 Task: Create a due date automation trigger when advanced on, on the tuesday before a card is due add fields without custom field "Resume" checked at 11:00 AM.
Action: Mouse moved to (1009, 320)
Screenshot: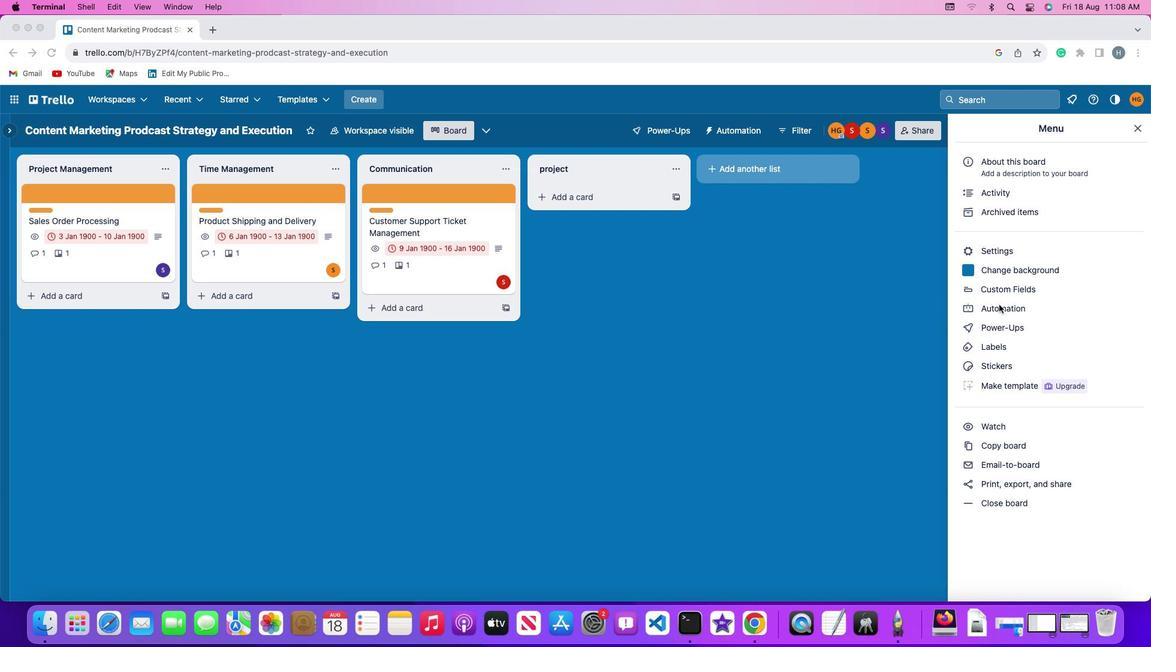 
Action: Mouse pressed left at (1009, 320)
Screenshot: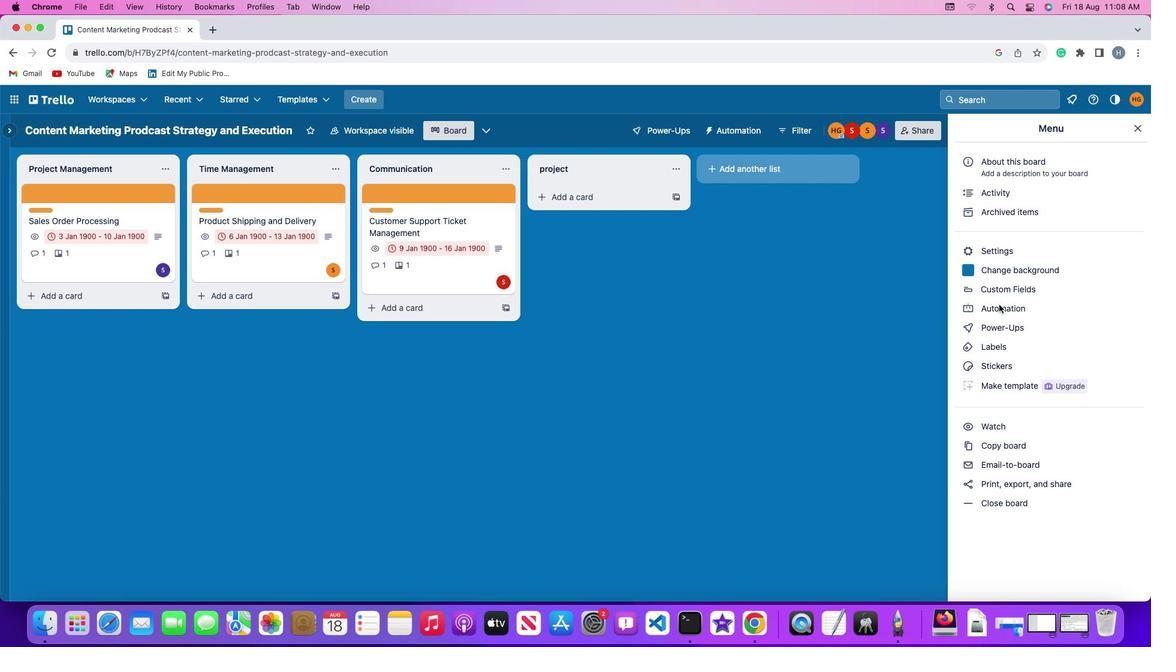 
Action: Mouse pressed left at (1009, 320)
Screenshot: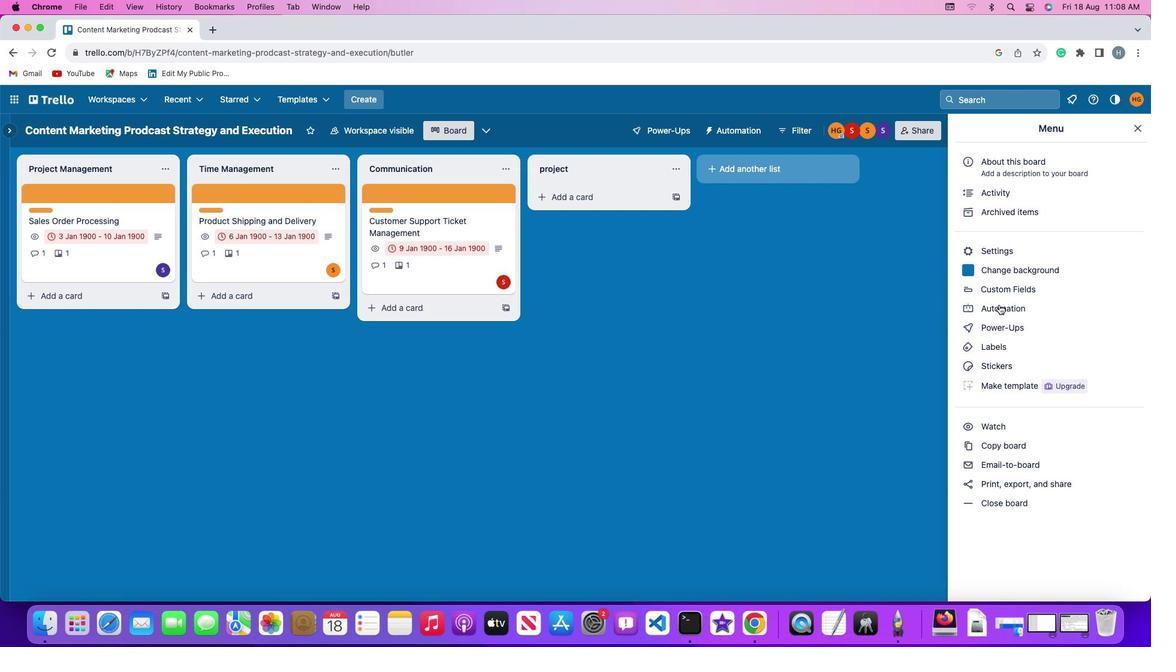 
Action: Mouse moved to (54, 302)
Screenshot: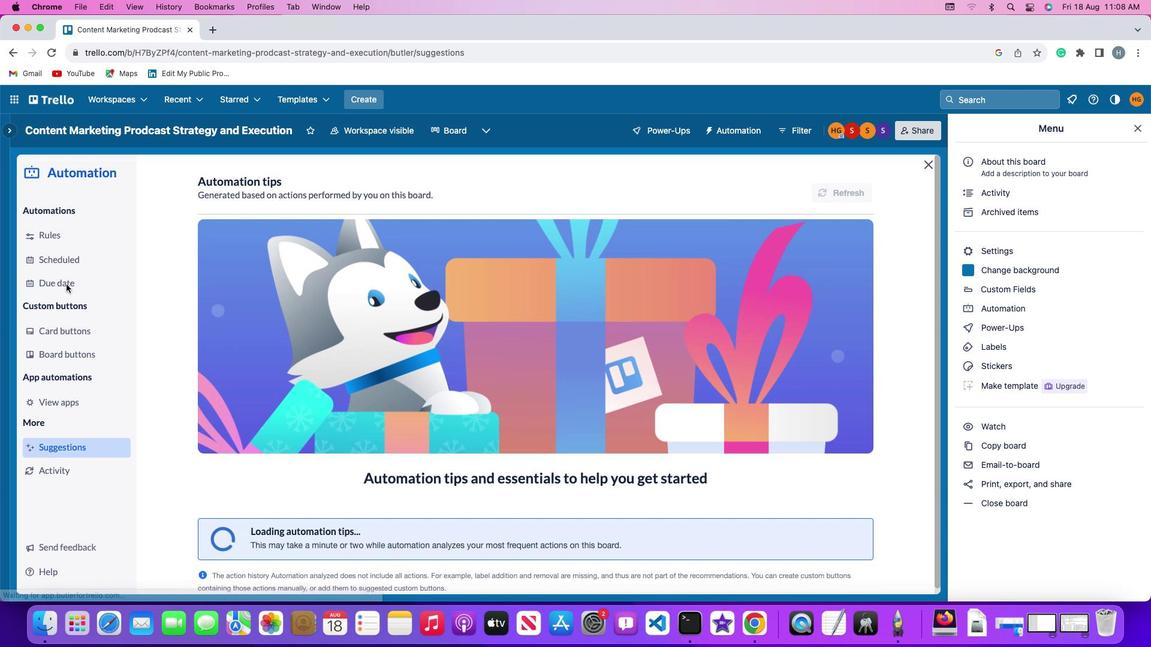 
Action: Mouse pressed left at (54, 302)
Screenshot: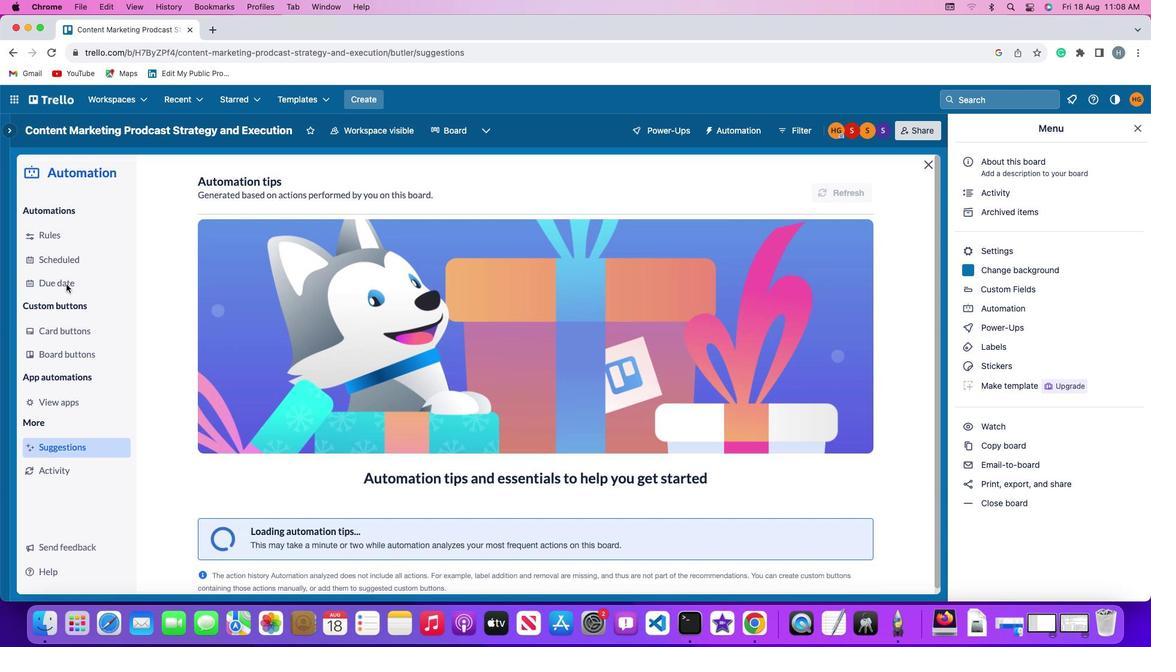 
Action: Mouse moved to (793, 215)
Screenshot: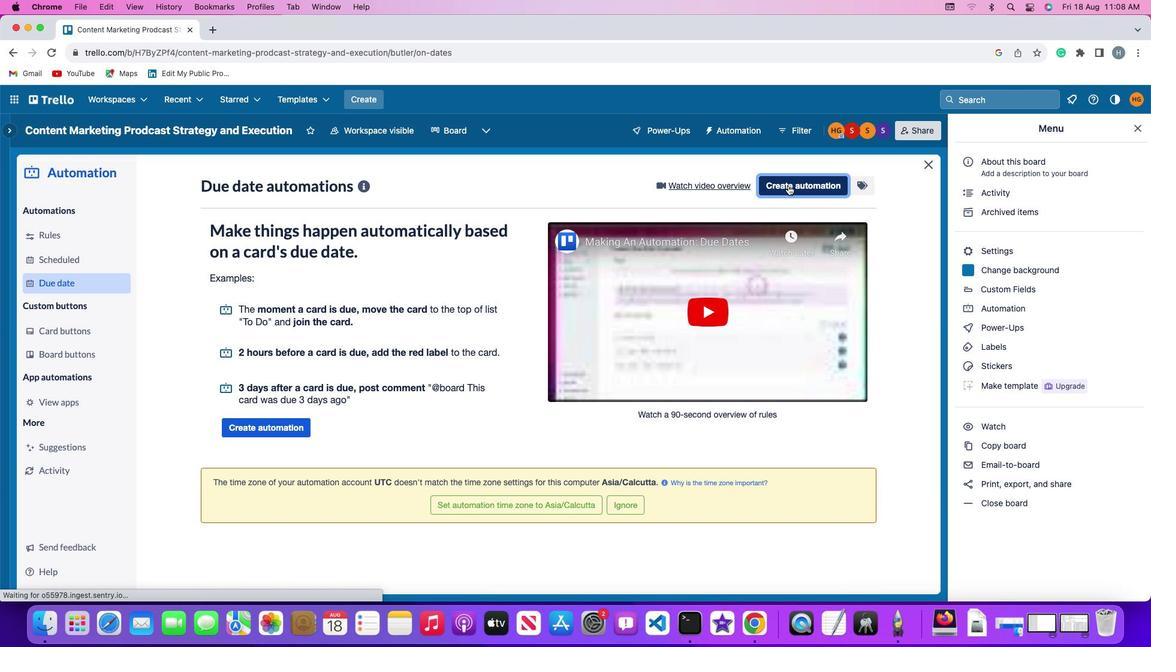 
Action: Mouse pressed left at (793, 215)
Screenshot: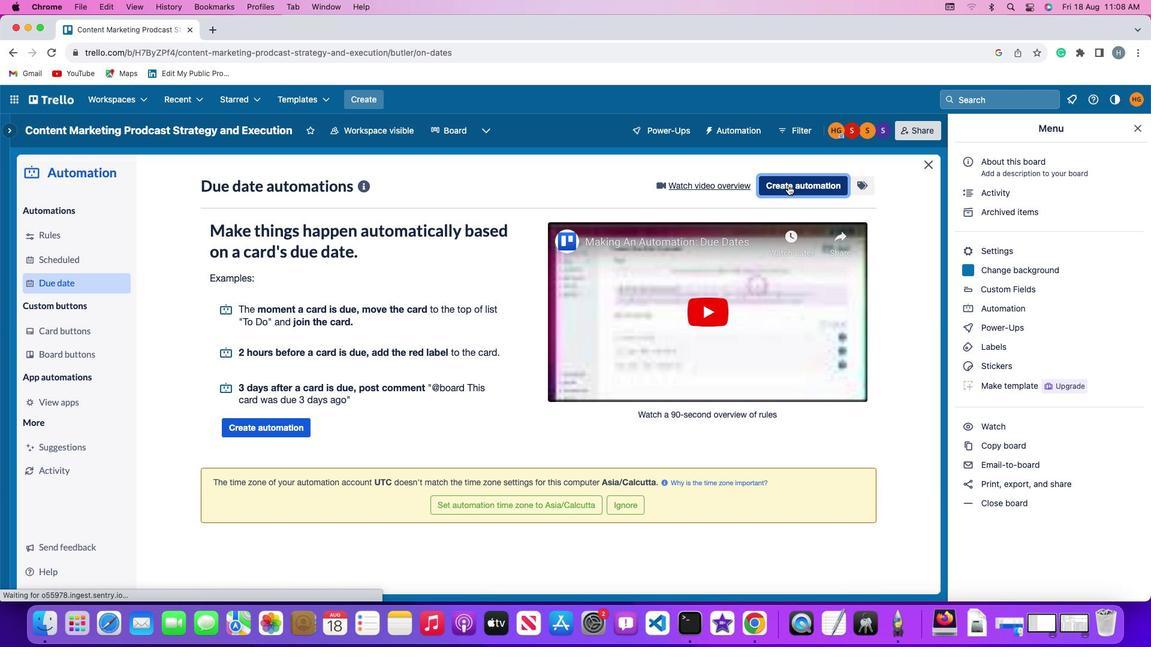 
Action: Mouse moved to (215, 314)
Screenshot: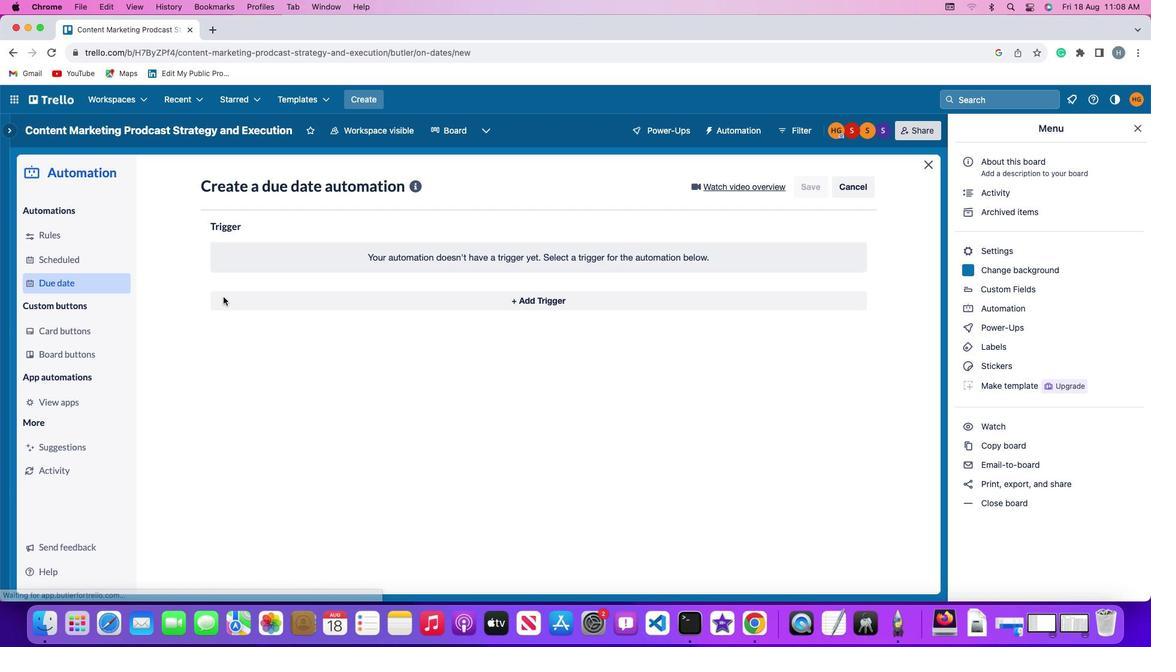 
Action: Mouse pressed left at (215, 314)
Screenshot: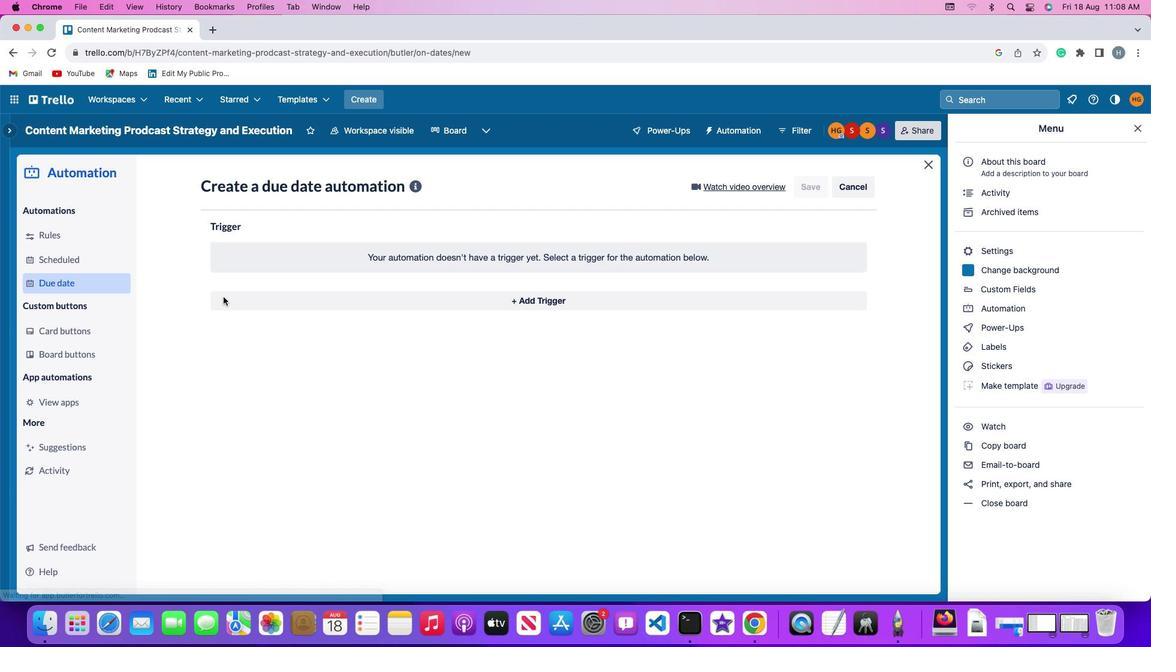 
Action: Mouse moved to (256, 515)
Screenshot: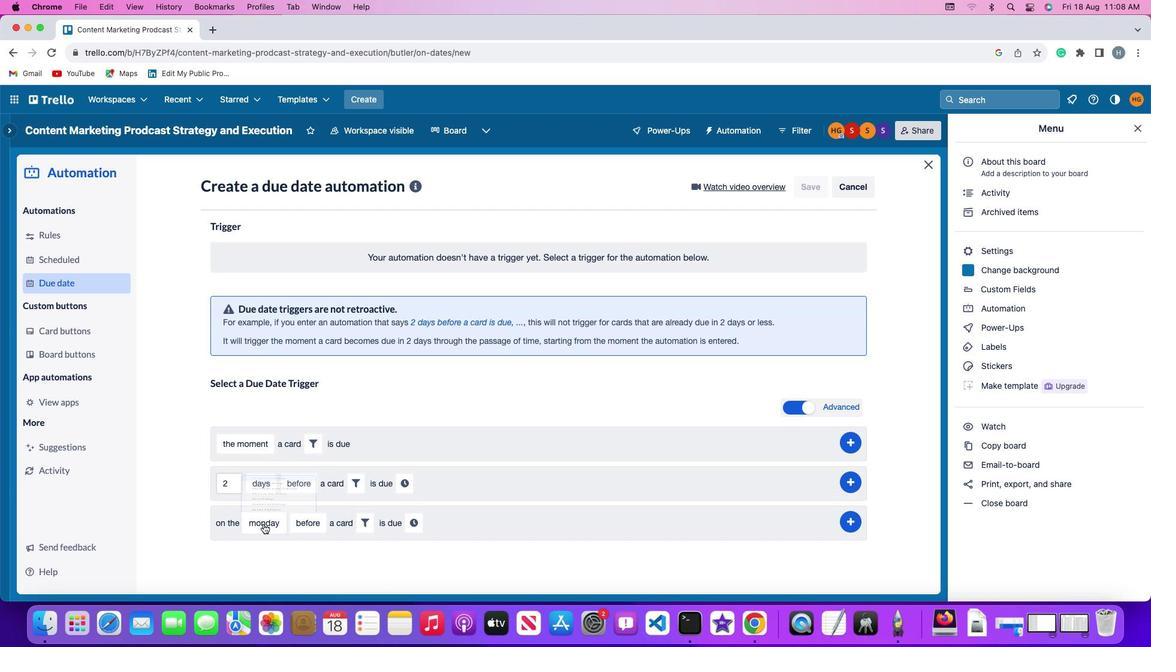 
Action: Mouse pressed left at (256, 515)
Screenshot: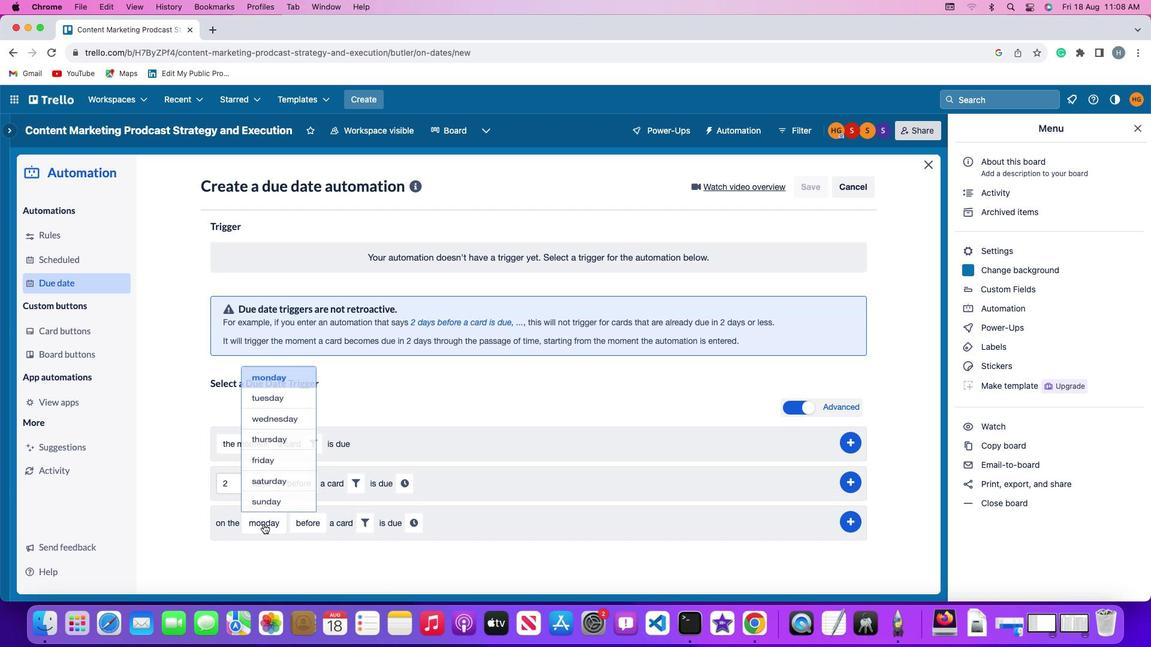 
Action: Mouse moved to (264, 383)
Screenshot: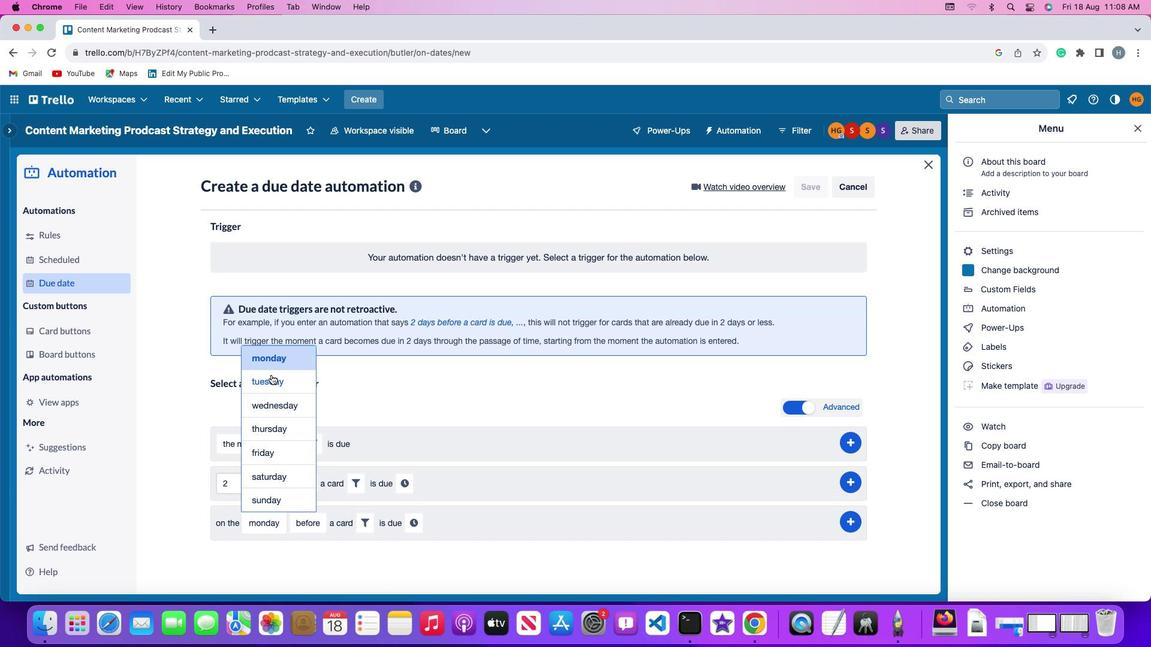 
Action: Mouse pressed left at (264, 383)
Screenshot: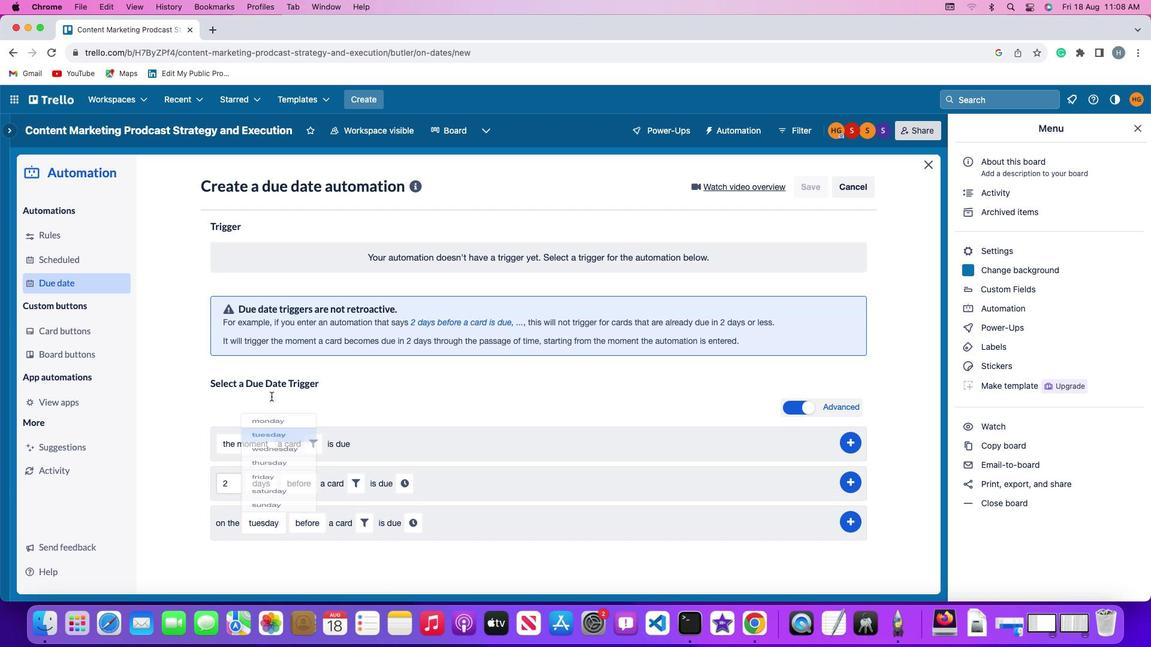 
Action: Mouse moved to (297, 515)
Screenshot: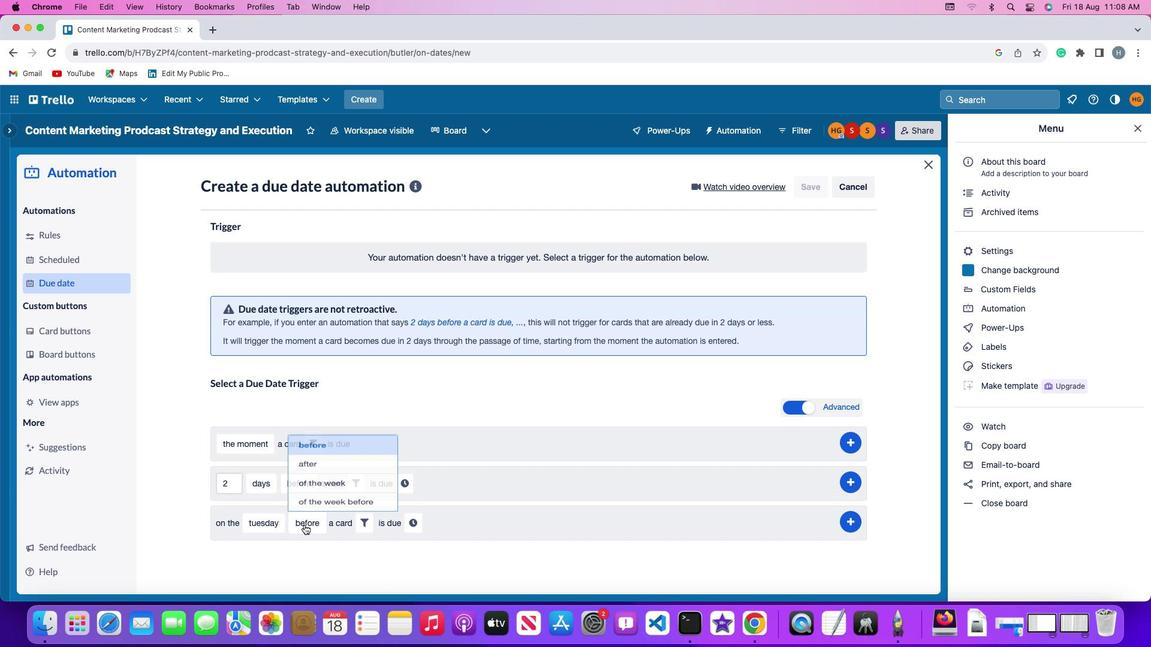 
Action: Mouse pressed left at (297, 515)
Screenshot: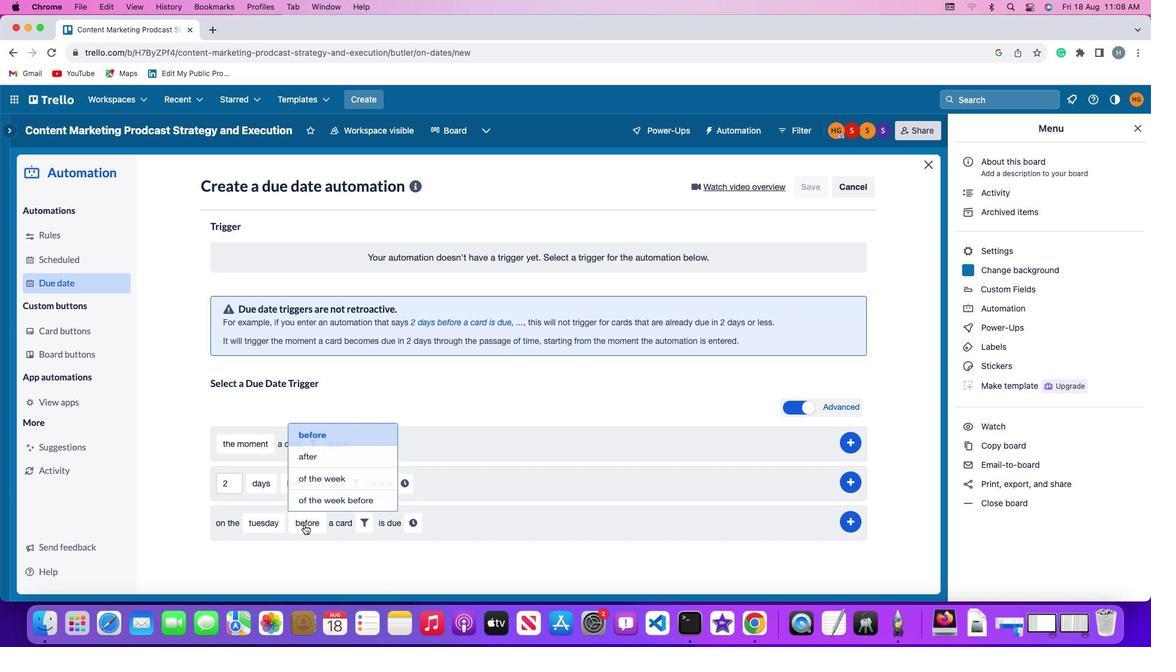 
Action: Mouse moved to (317, 430)
Screenshot: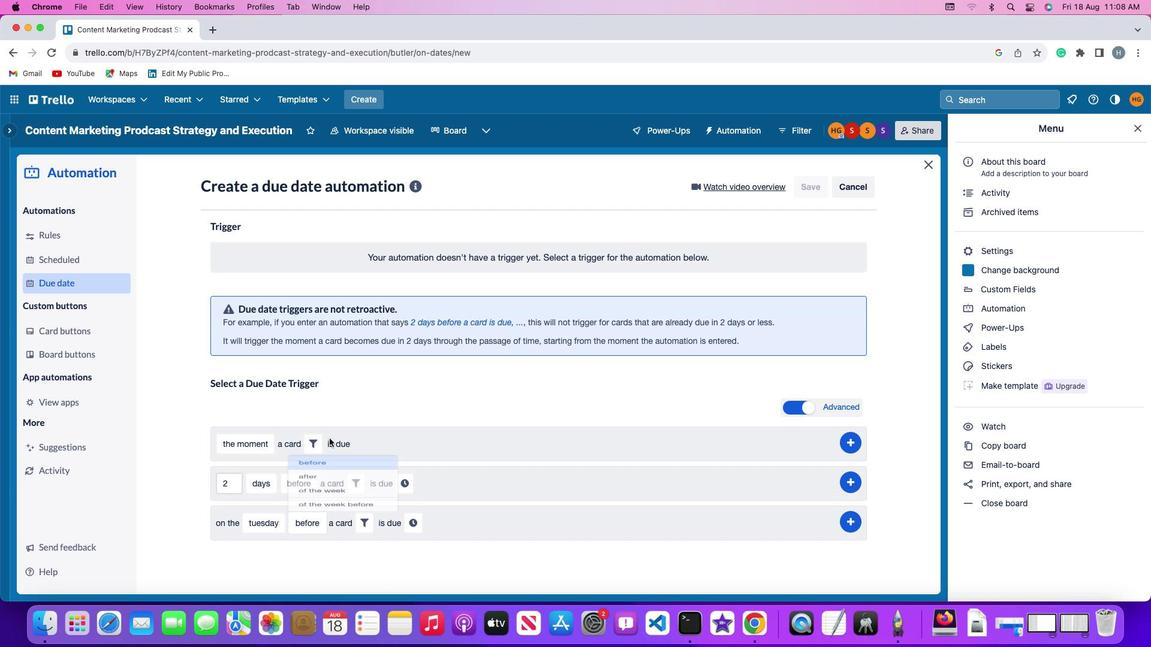 
Action: Mouse pressed left at (317, 430)
Screenshot: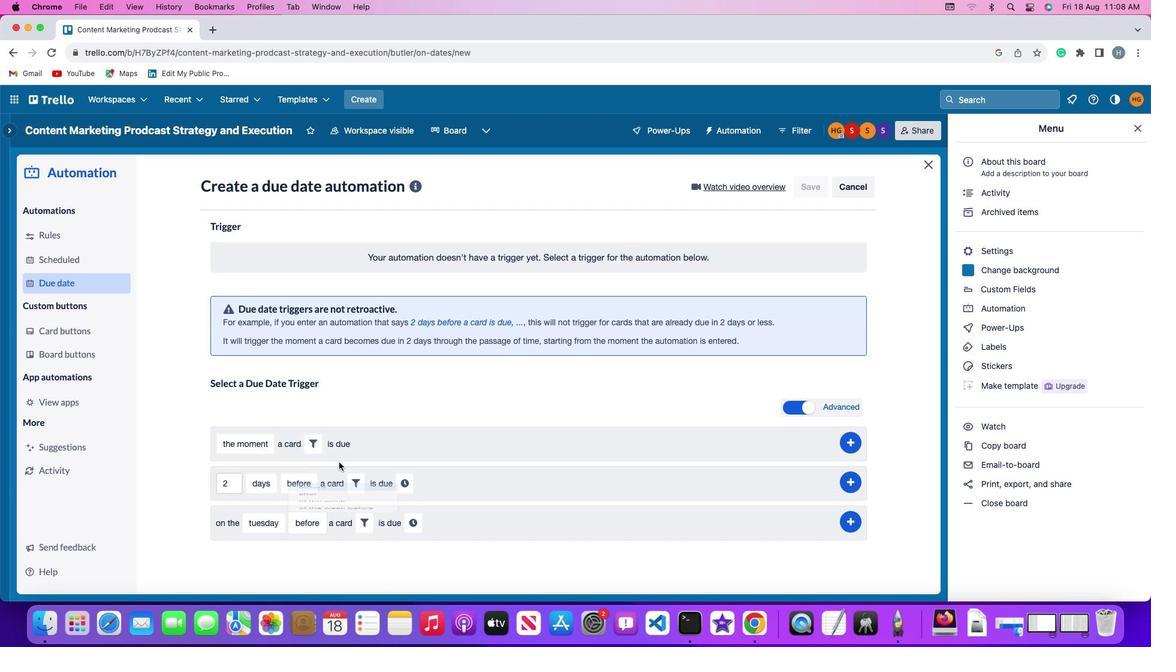 
Action: Mouse moved to (362, 516)
Screenshot: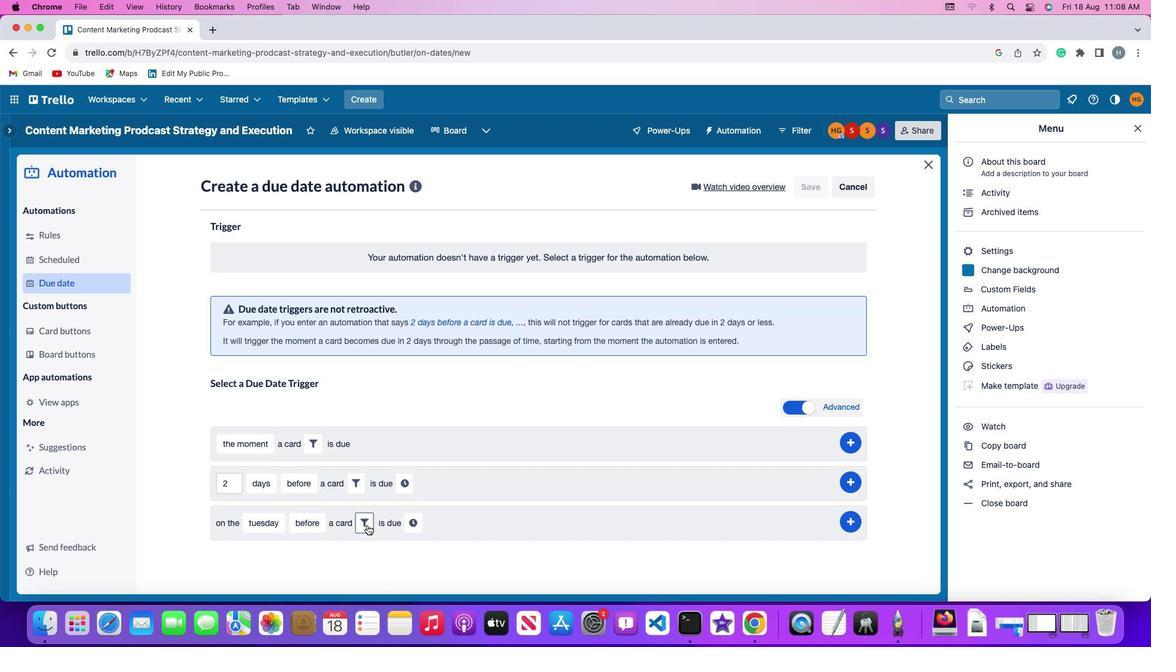 
Action: Mouse pressed left at (362, 516)
Screenshot: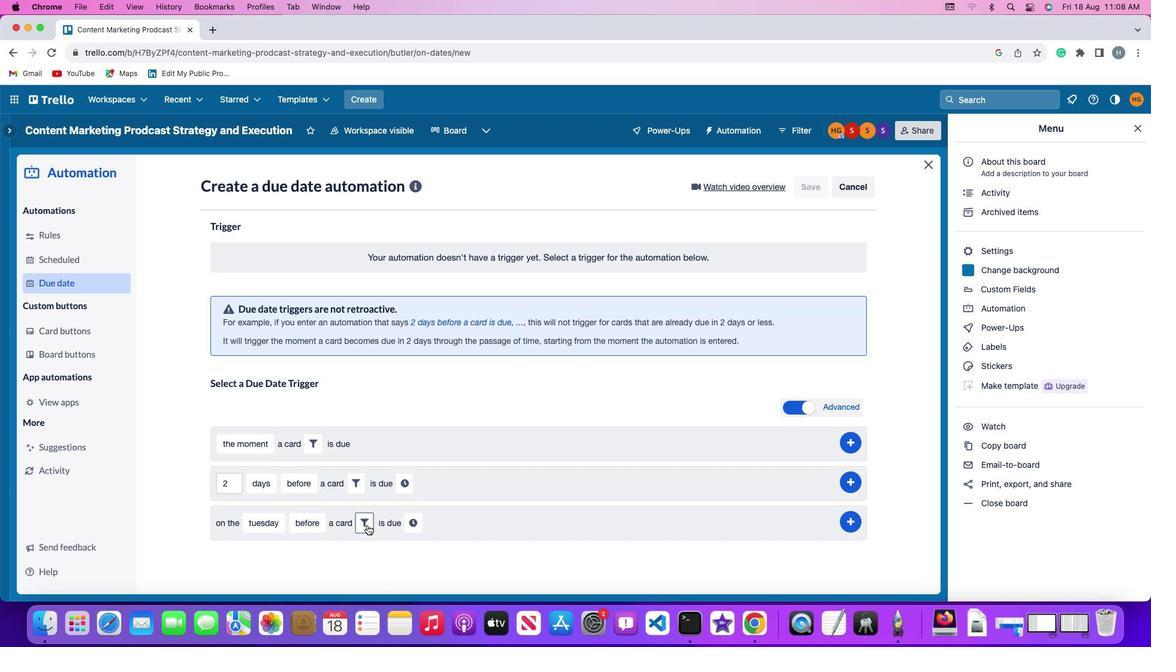 
Action: Mouse moved to (559, 548)
Screenshot: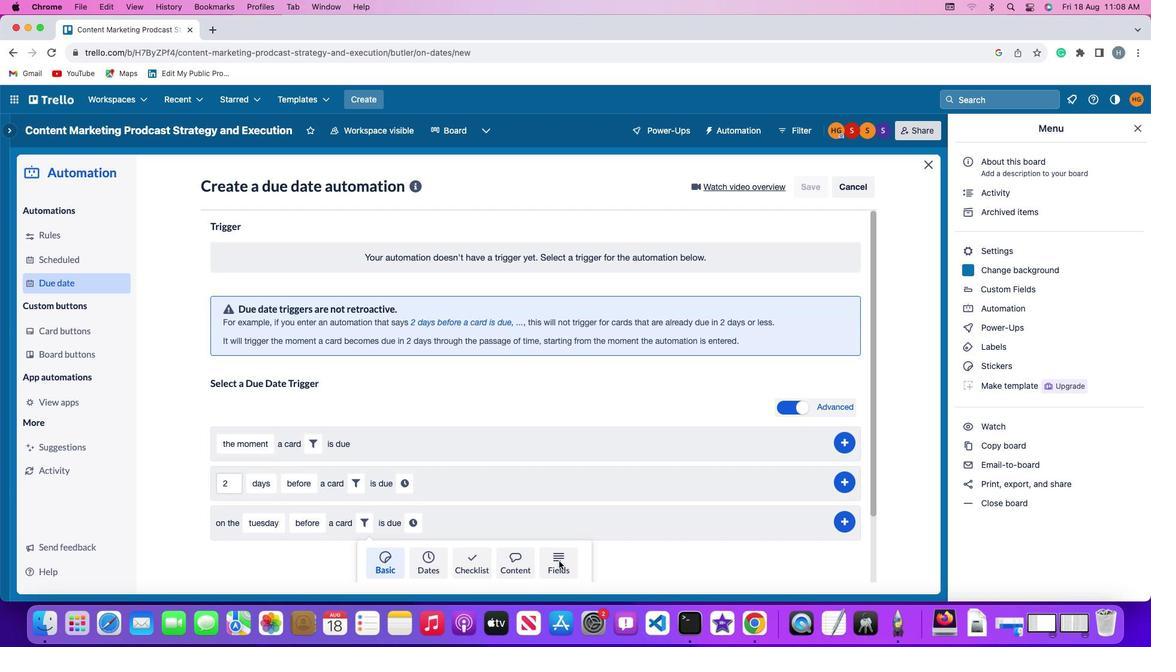 
Action: Mouse pressed left at (559, 548)
Screenshot: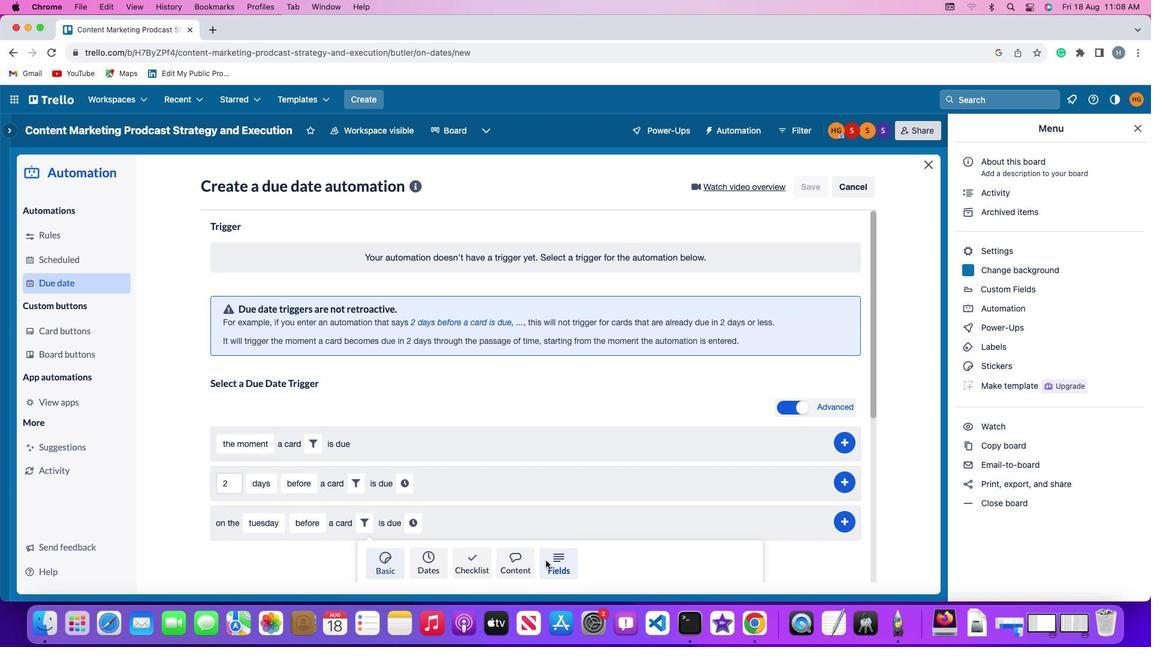 
Action: Mouse moved to (307, 536)
Screenshot: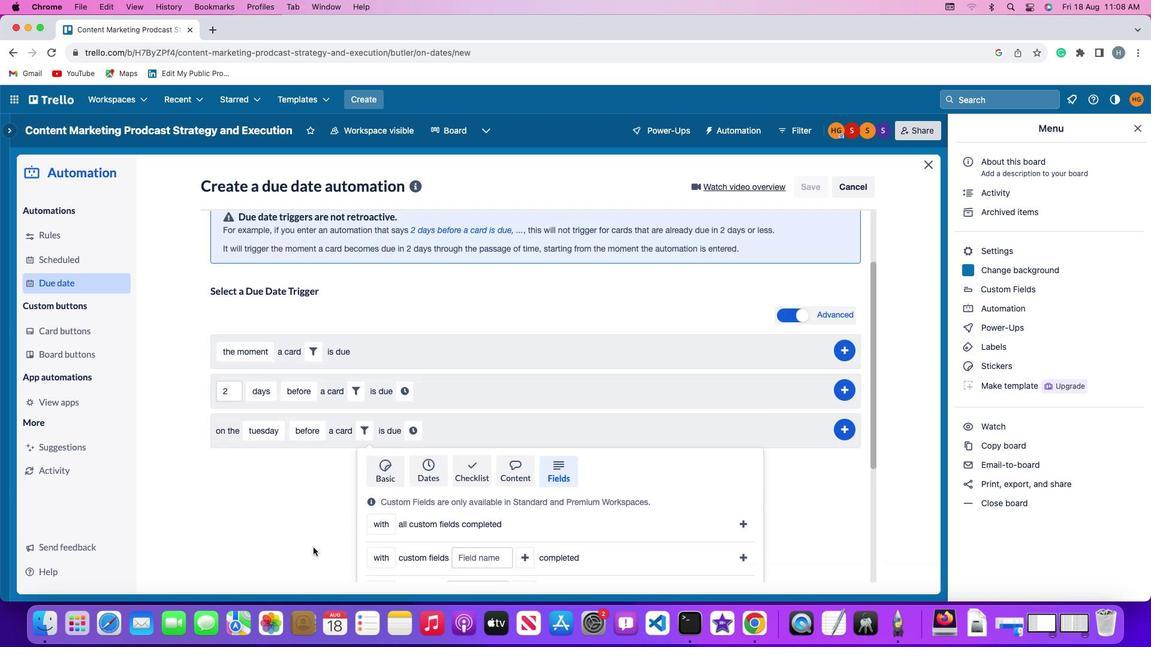 
Action: Mouse scrolled (307, 536) with delta (-13, 49)
Screenshot: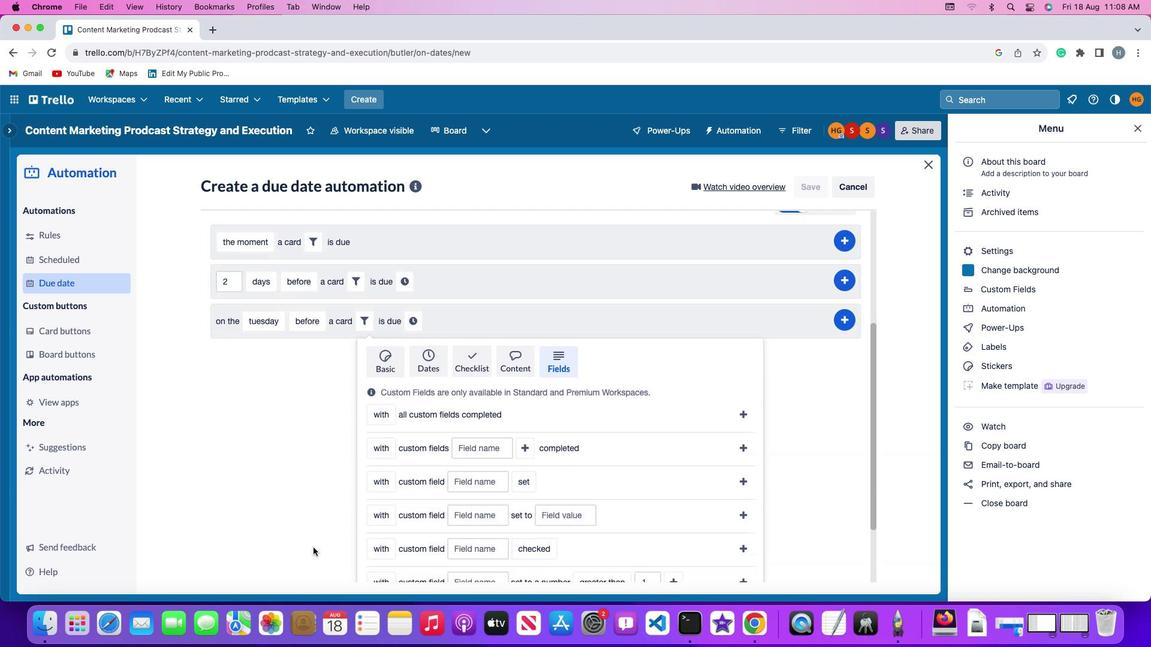 
Action: Mouse scrolled (307, 536) with delta (-13, 49)
Screenshot: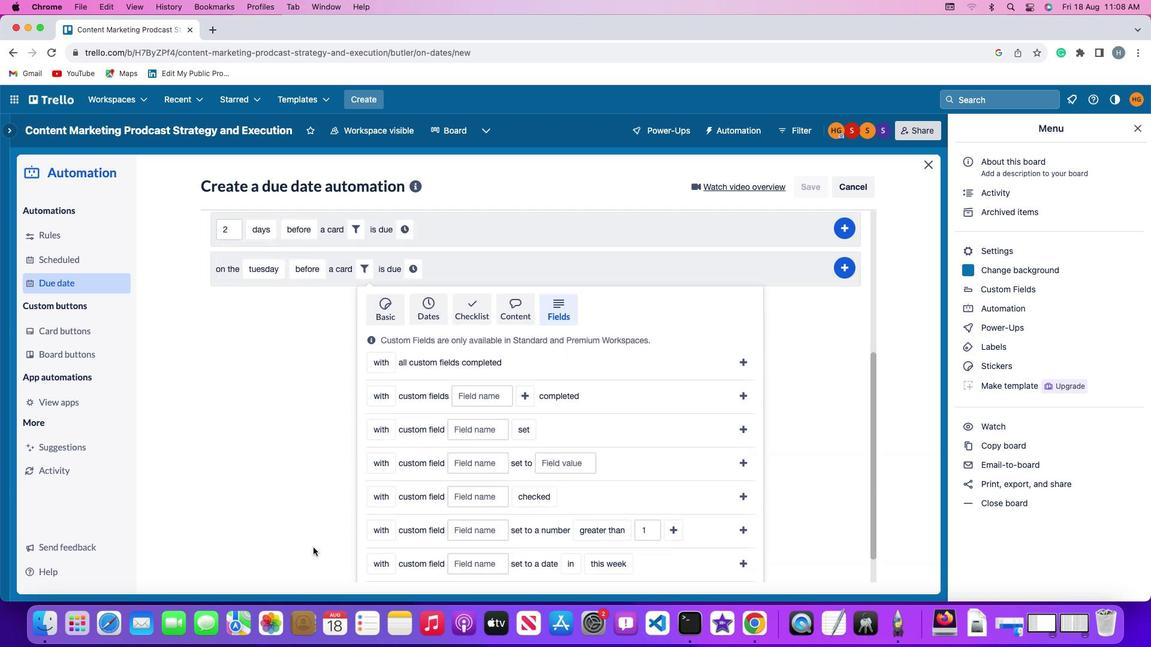 
Action: Mouse scrolled (307, 536) with delta (-13, 48)
Screenshot: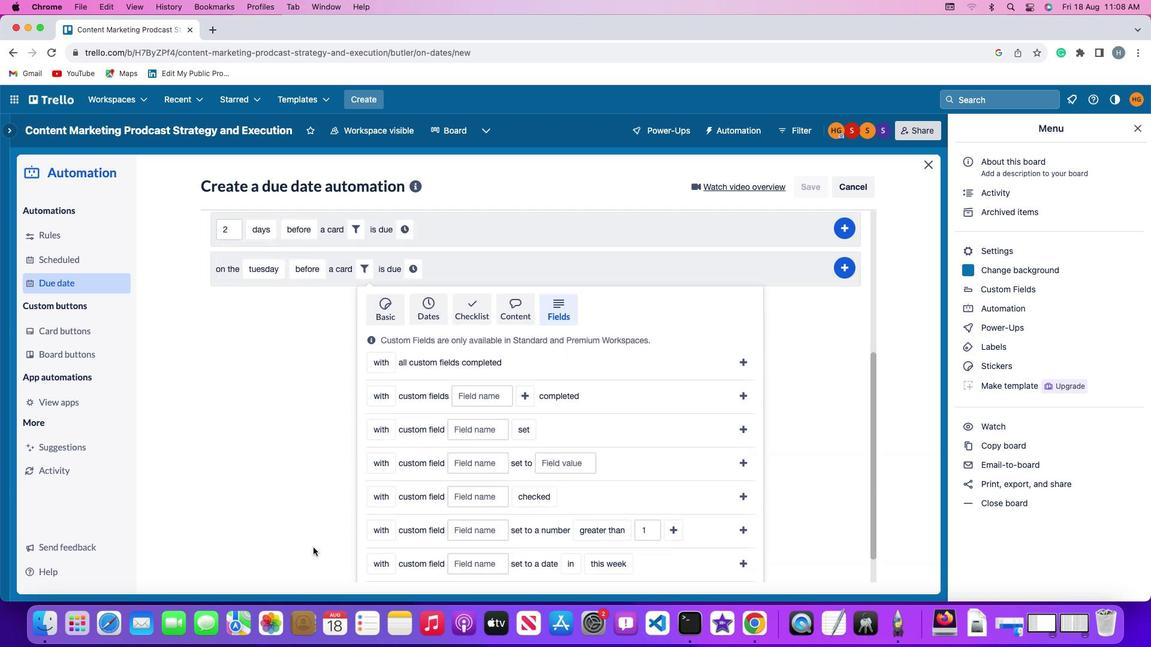 
Action: Mouse scrolled (307, 536) with delta (-13, 47)
Screenshot: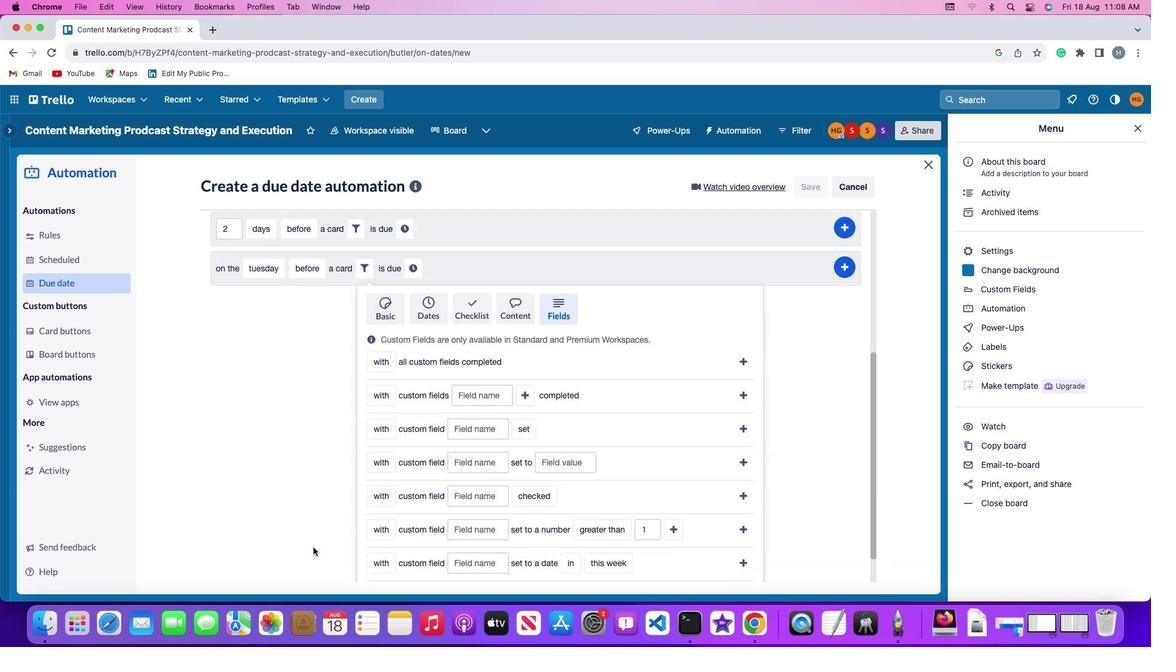 
Action: Mouse moved to (306, 534)
Screenshot: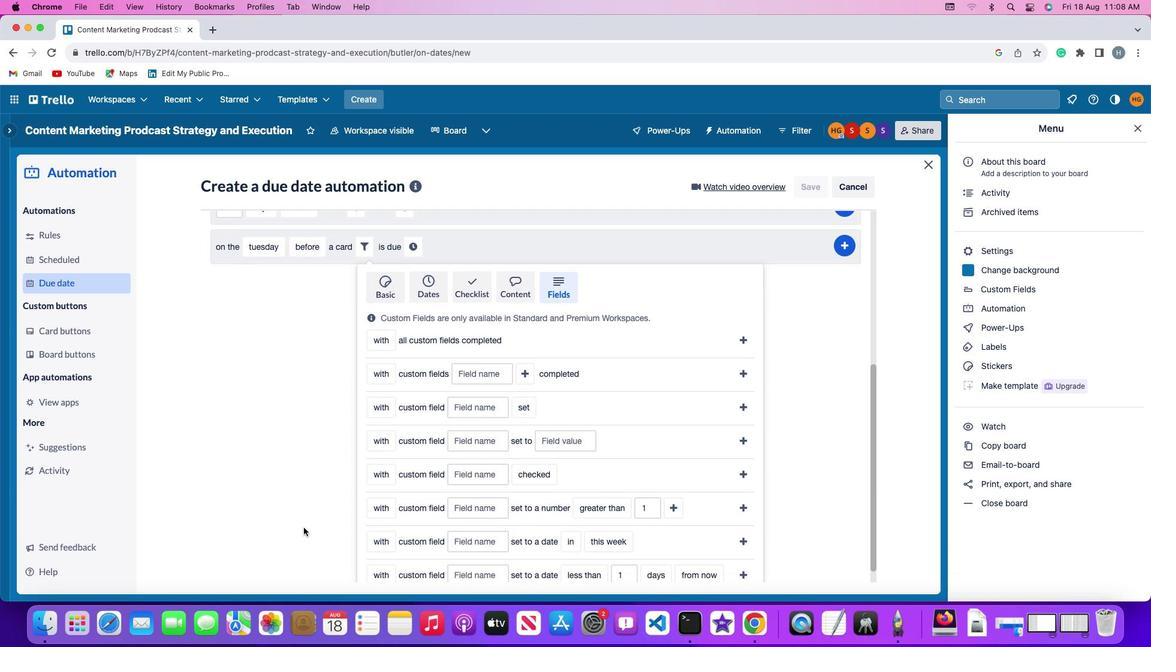
Action: Mouse scrolled (306, 534) with delta (-13, 49)
Screenshot: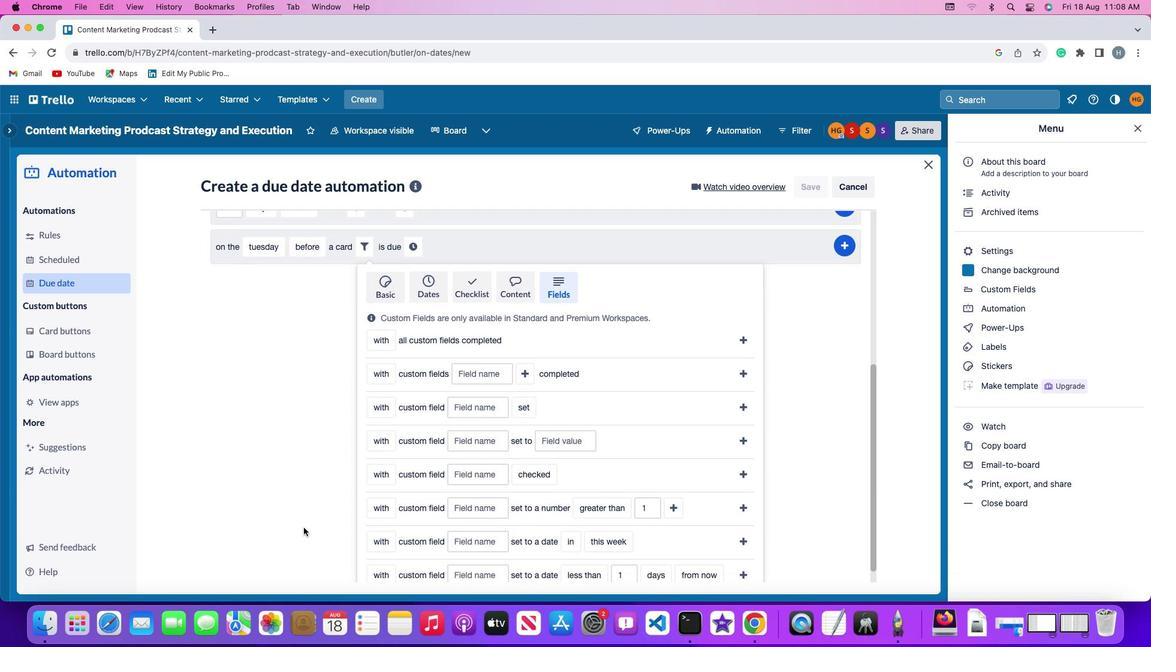 
Action: Mouse moved to (306, 533)
Screenshot: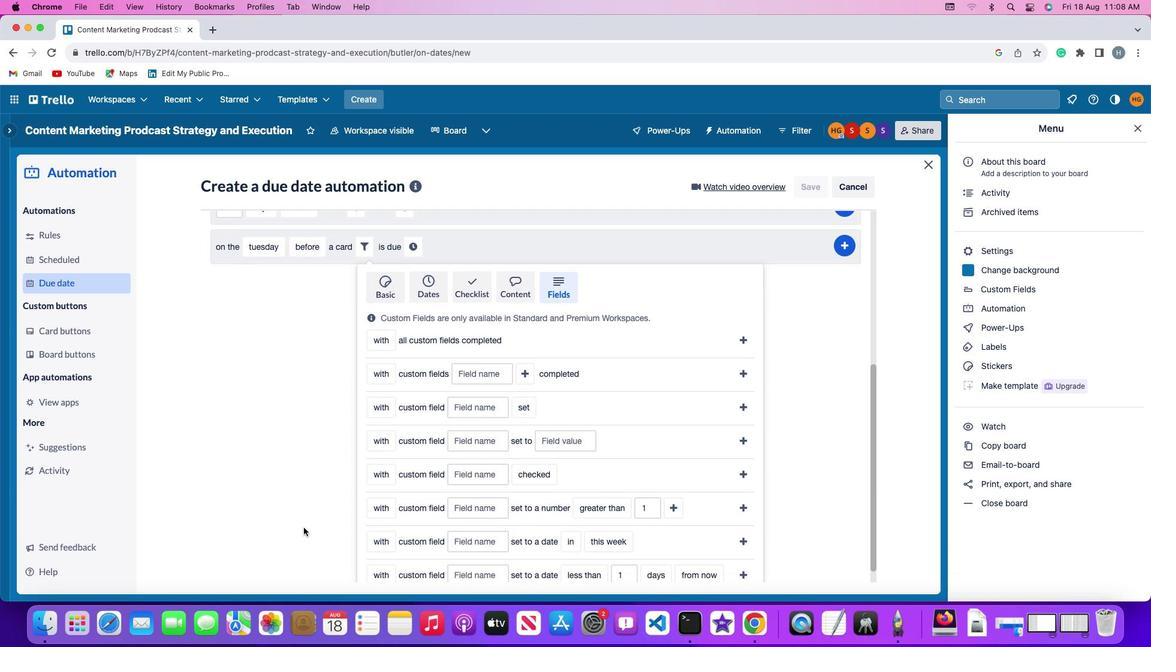 
Action: Mouse scrolled (306, 533) with delta (-13, 49)
Screenshot: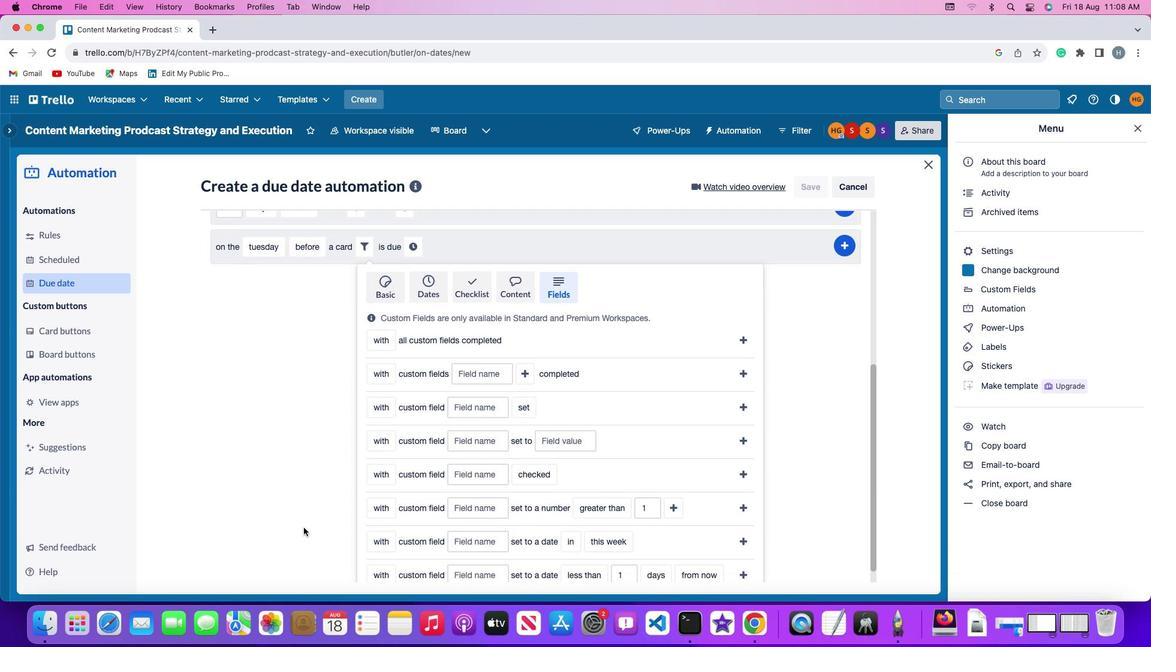 
Action: Mouse moved to (306, 533)
Screenshot: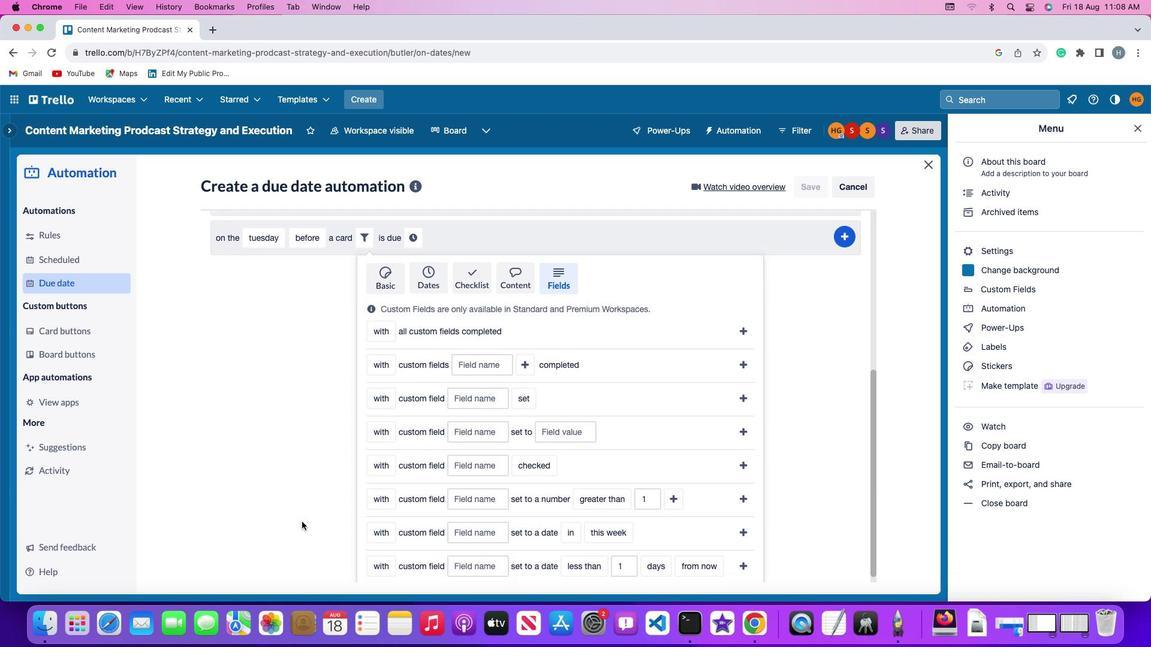 
Action: Mouse scrolled (306, 533) with delta (-13, 48)
Screenshot: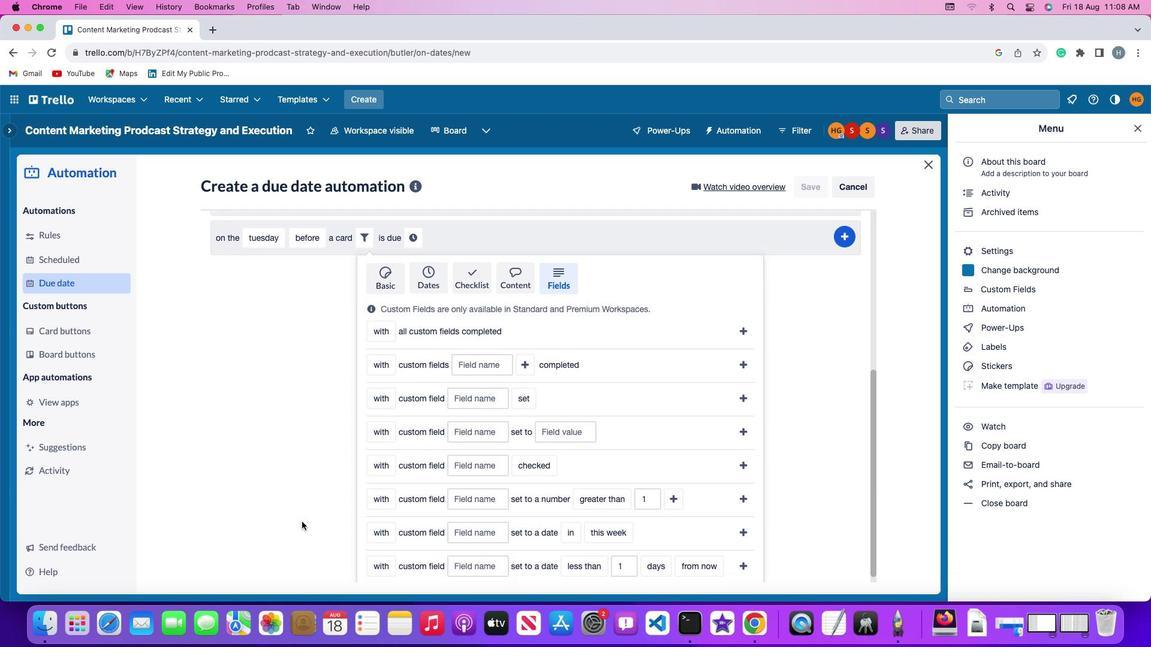 
Action: Mouse moved to (306, 533)
Screenshot: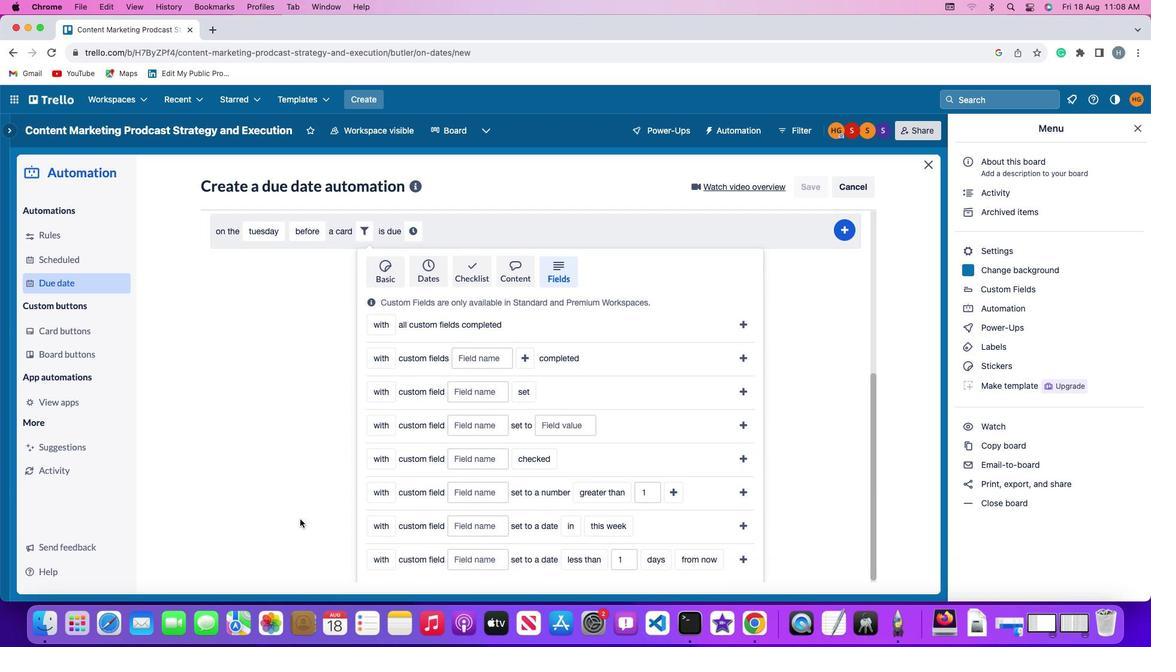 
Action: Mouse scrolled (306, 533) with delta (-13, 47)
Screenshot: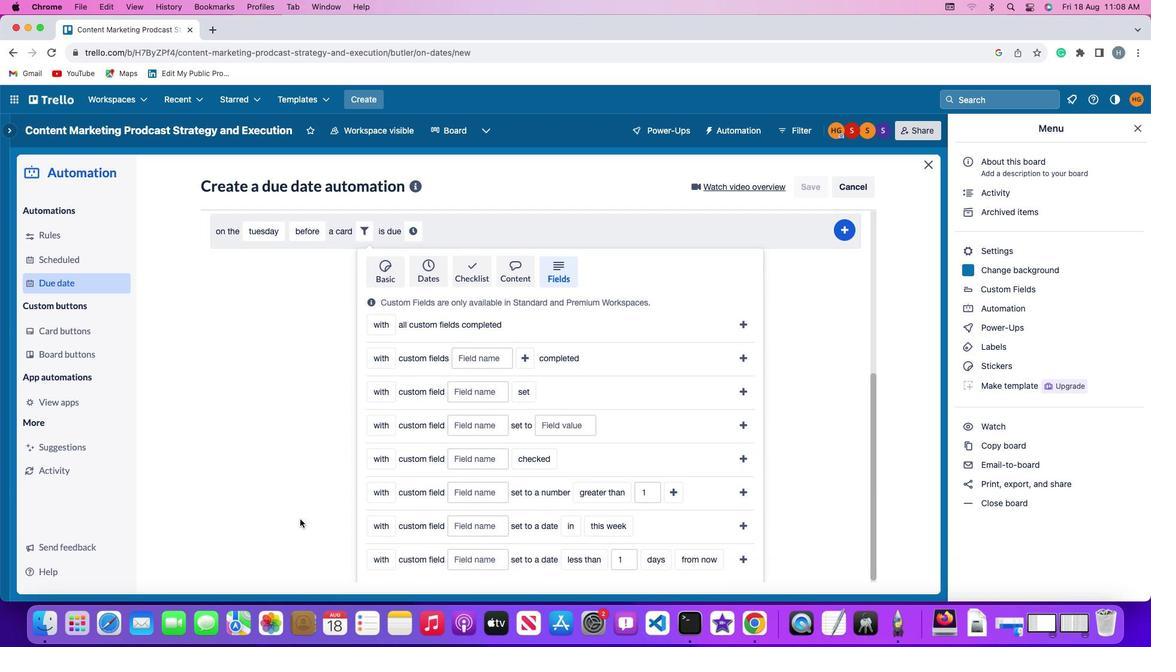 
Action: Mouse moved to (305, 530)
Screenshot: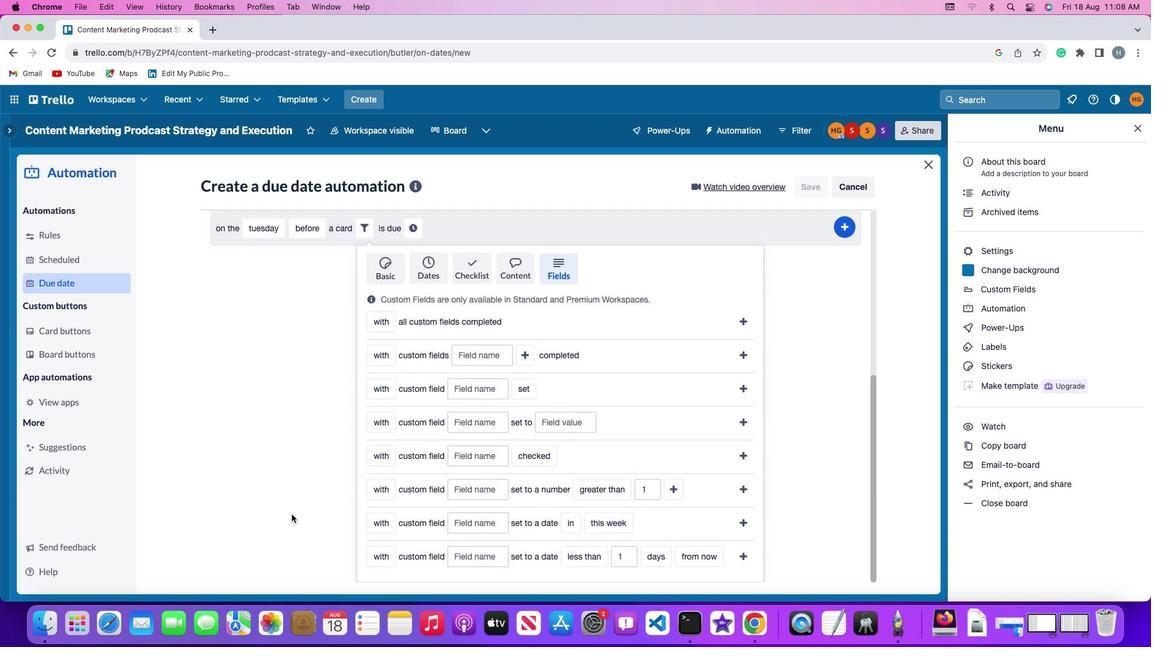 
Action: Mouse scrolled (305, 530) with delta (-13, 46)
Screenshot: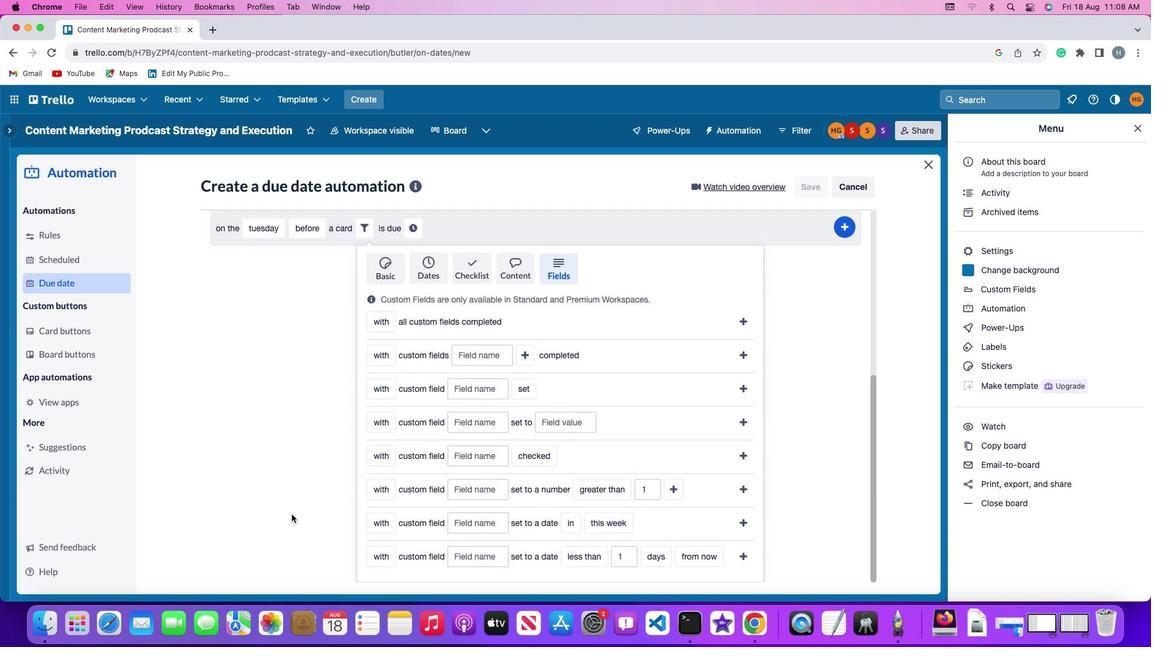 
Action: Mouse moved to (382, 455)
Screenshot: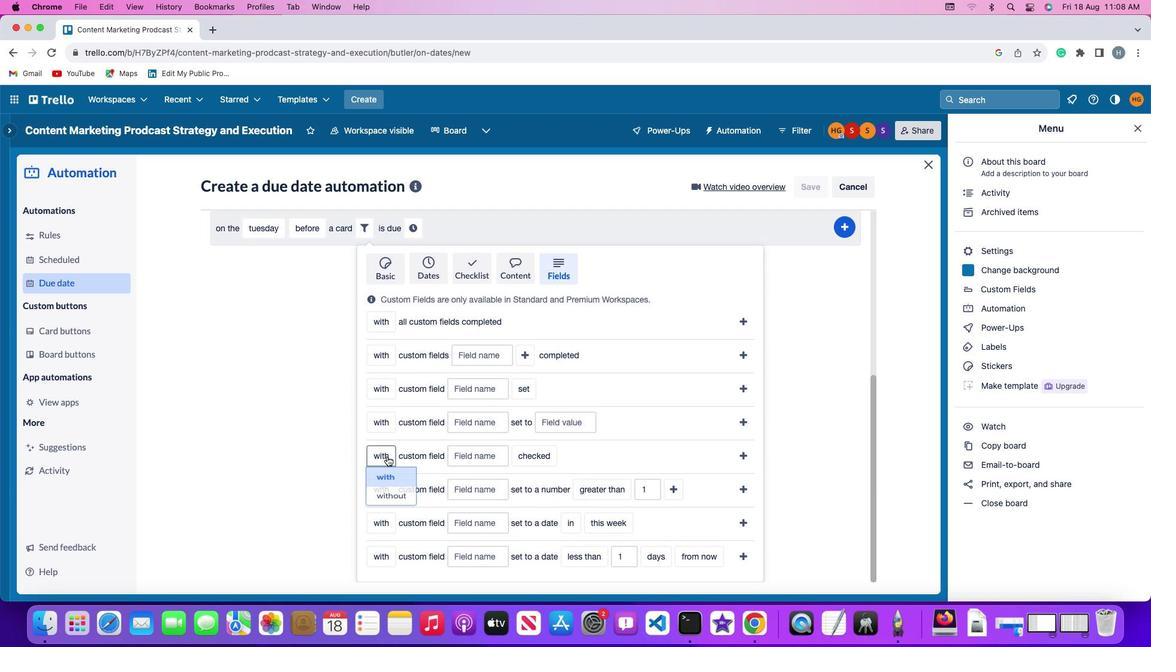 
Action: Mouse pressed left at (382, 455)
Screenshot: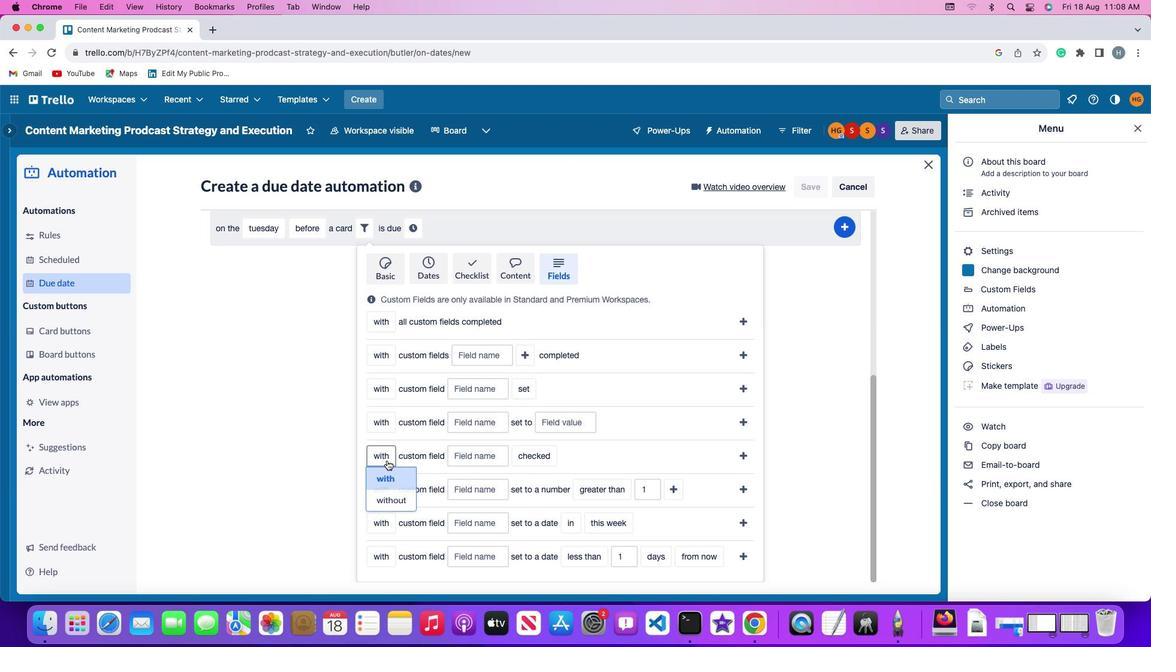 
Action: Mouse moved to (385, 494)
Screenshot: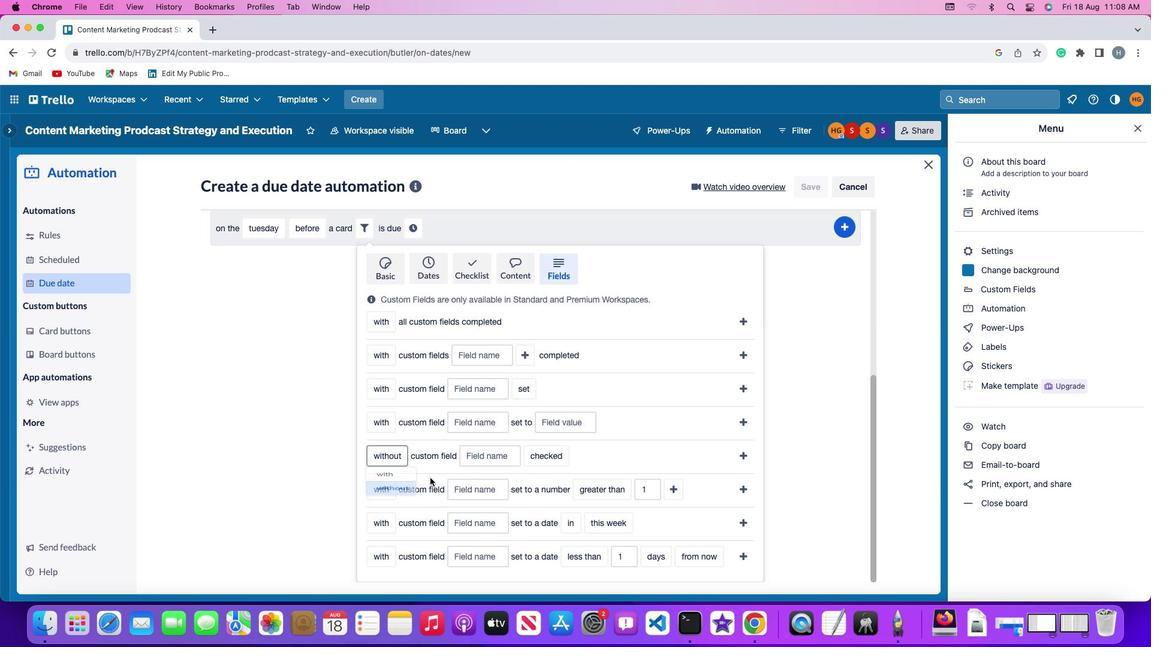 
Action: Mouse pressed left at (385, 494)
Screenshot: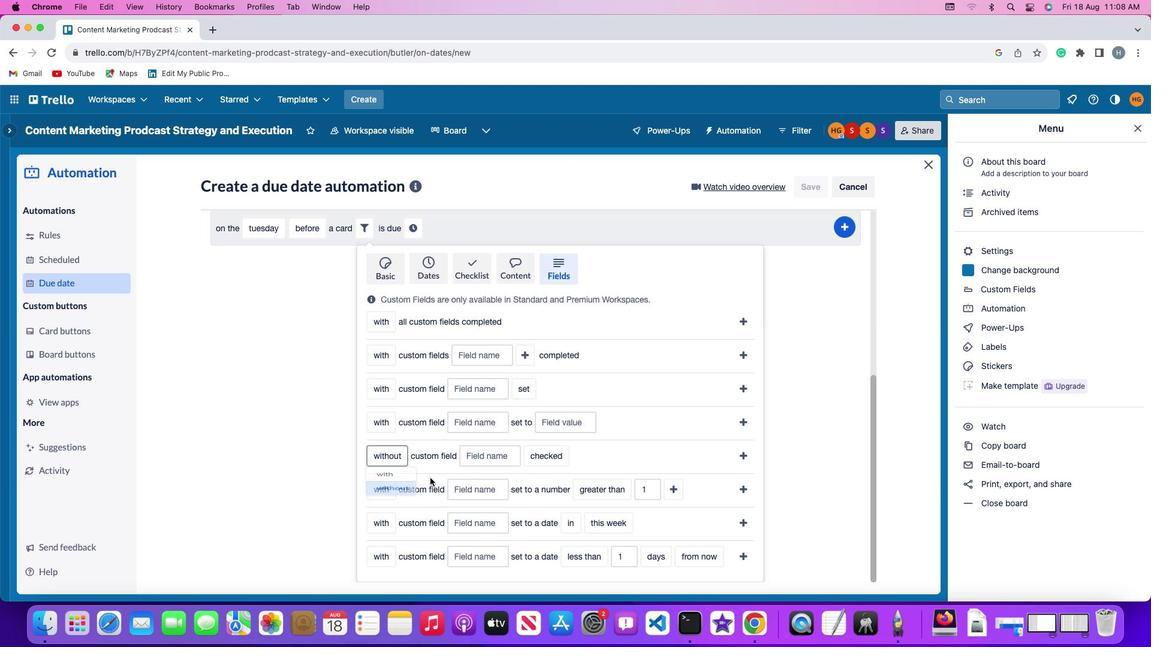 
Action: Mouse moved to (474, 455)
Screenshot: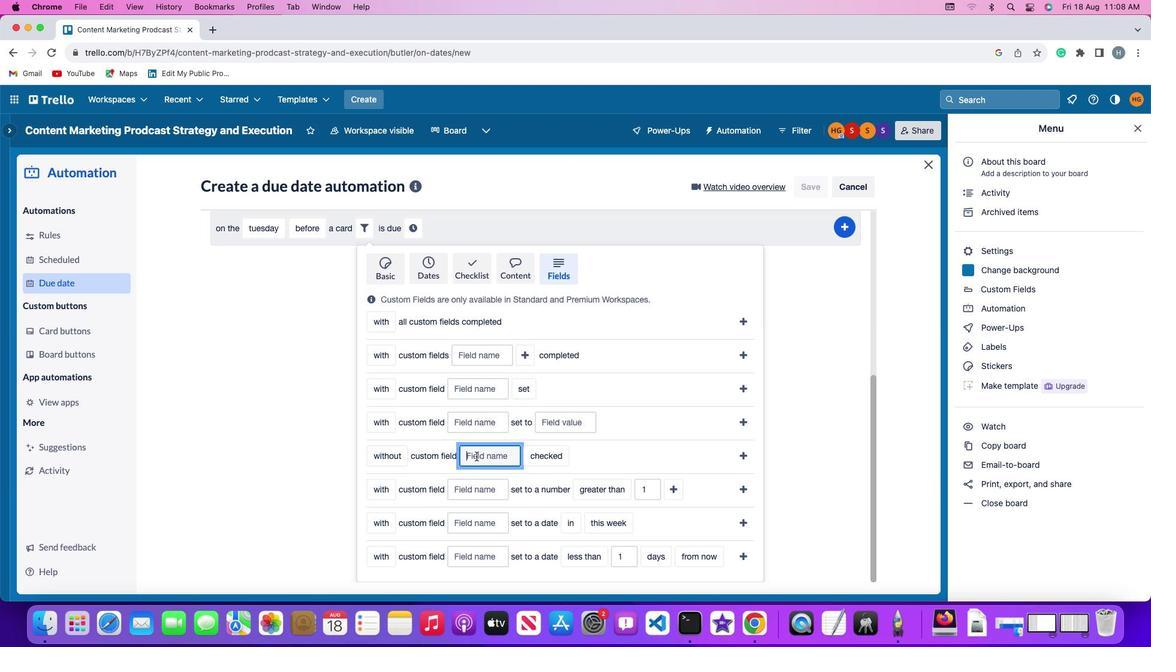 
Action: Mouse pressed left at (474, 455)
Screenshot: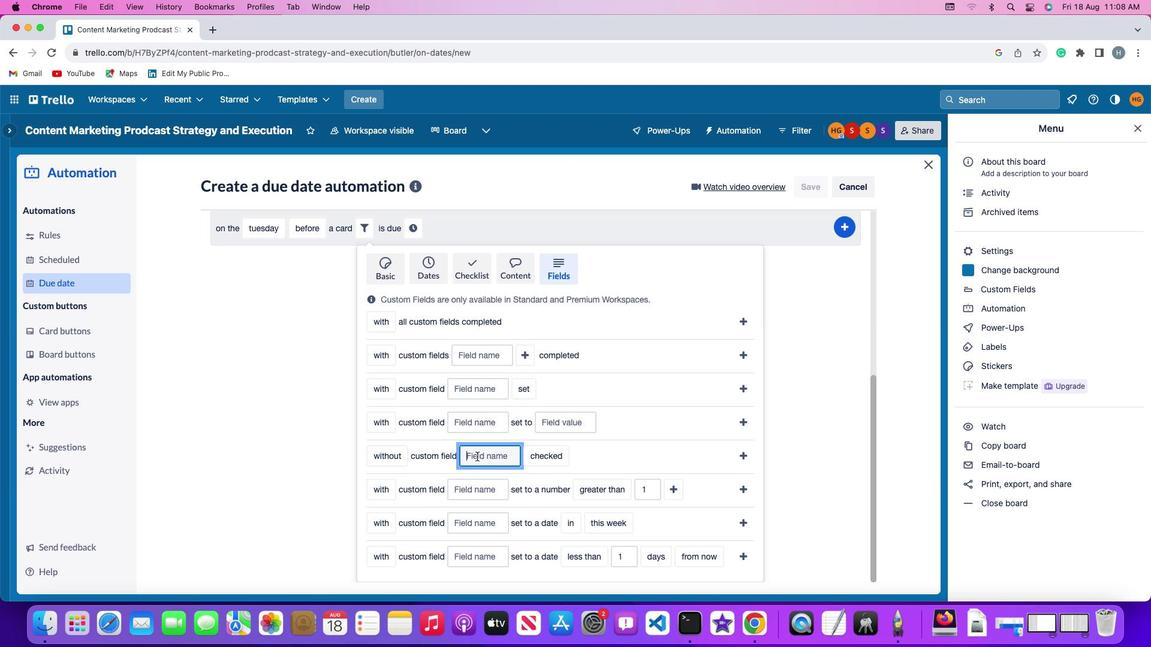 
Action: Mouse moved to (474, 455)
Screenshot: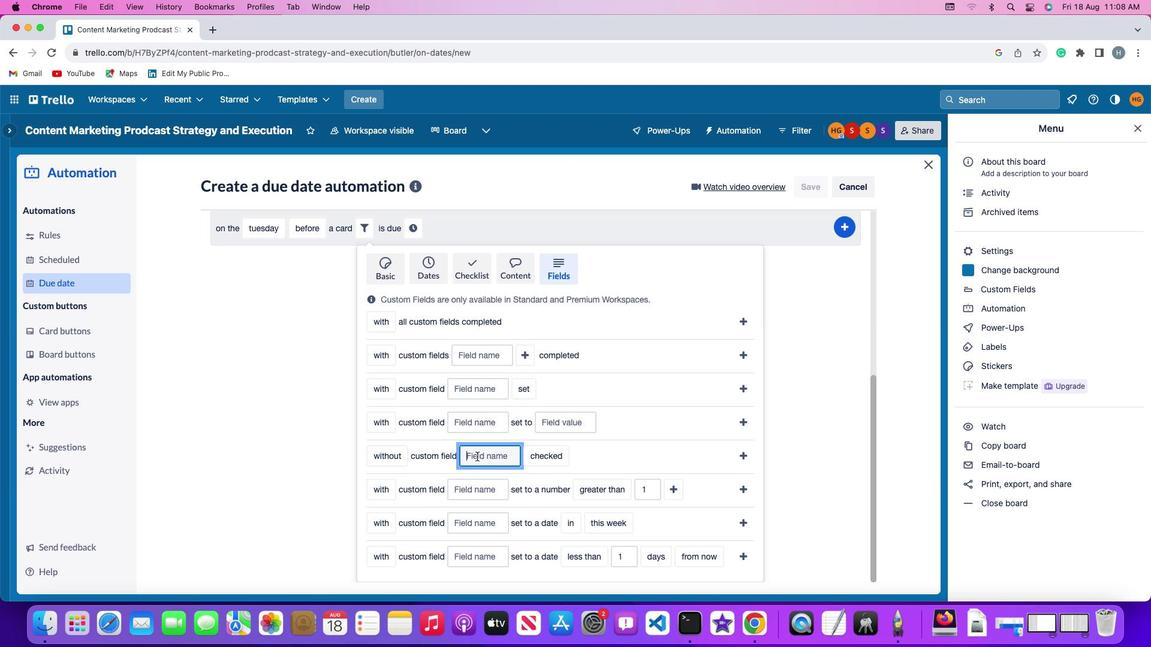 
Action: Key pressed Key.shift'R''e''s''u''m''e'
Screenshot: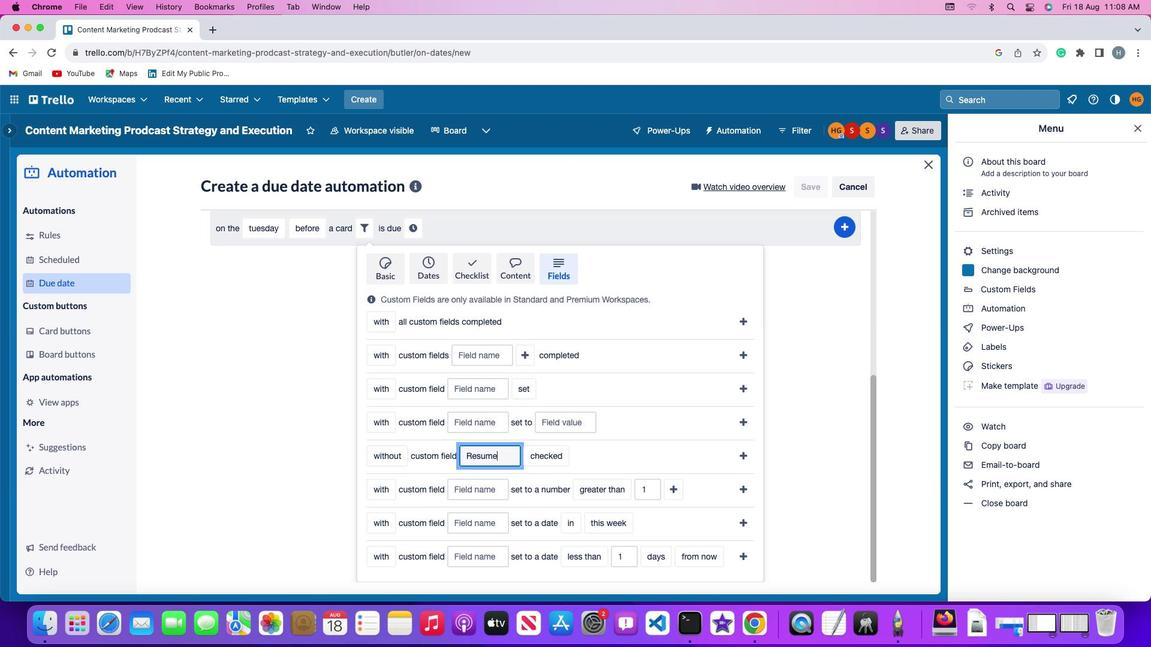 
Action: Mouse moved to (535, 457)
Screenshot: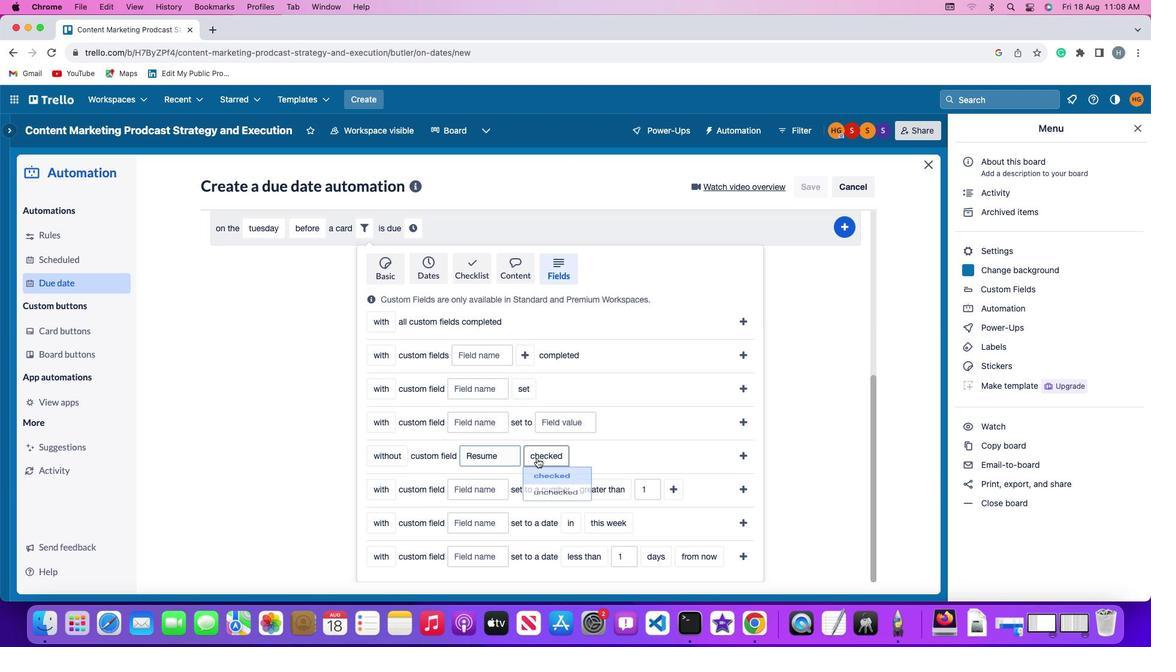 
Action: Mouse pressed left at (535, 457)
Screenshot: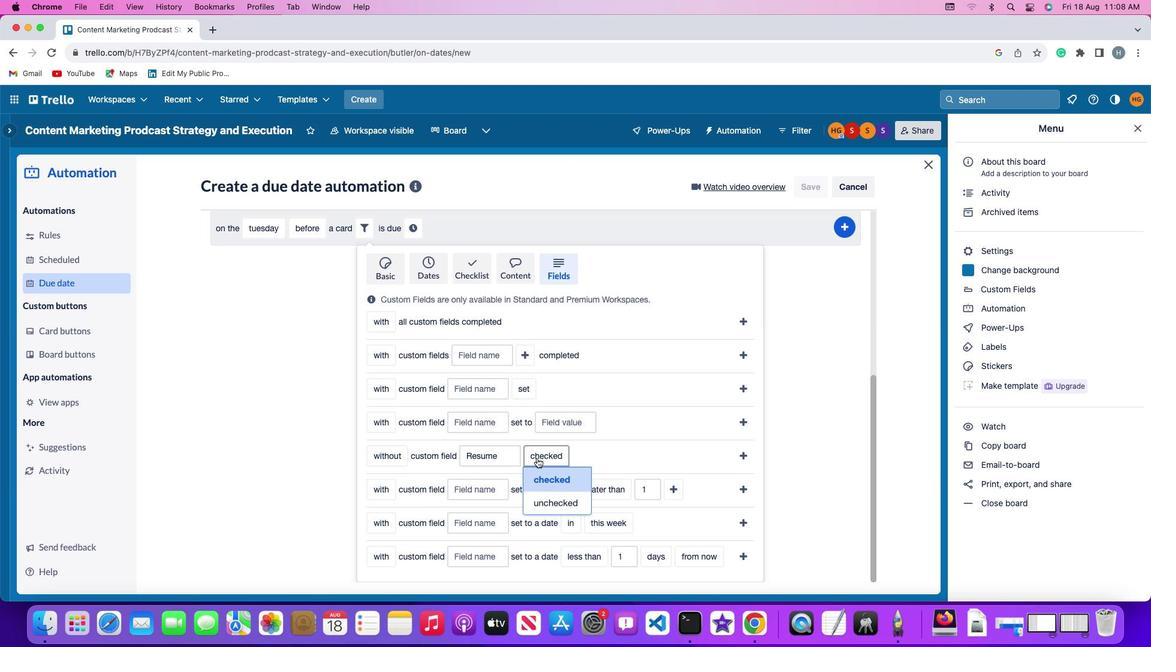 
Action: Mouse moved to (548, 474)
Screenshot: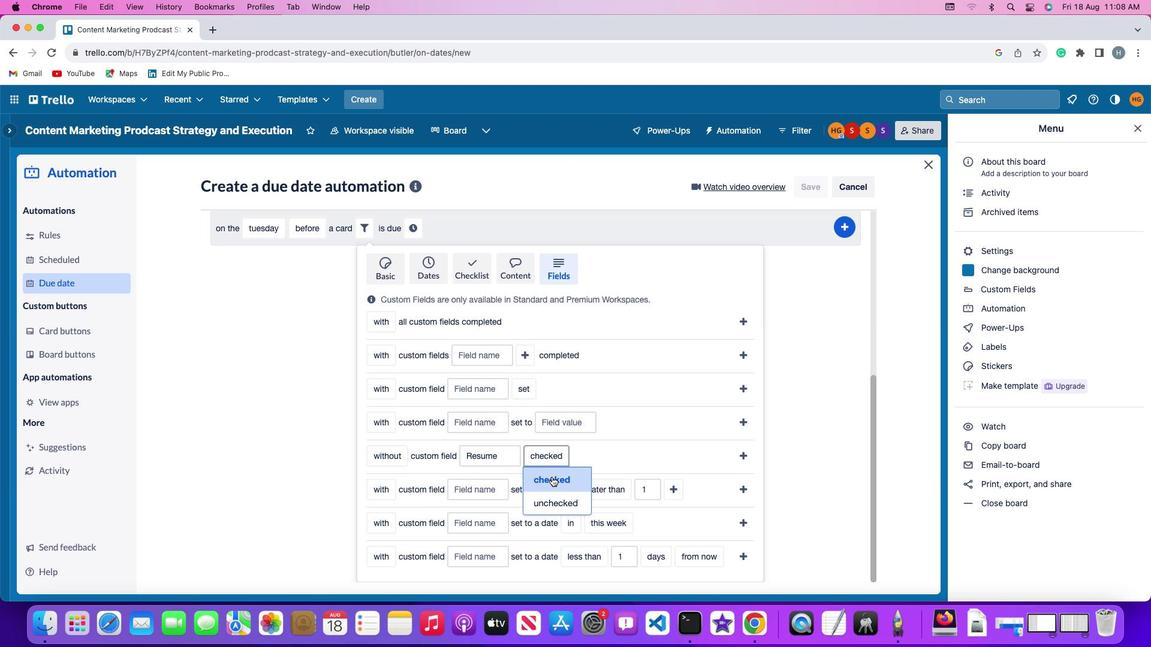 
Action: Mouse pressed left at (548, 474)
Screenshot: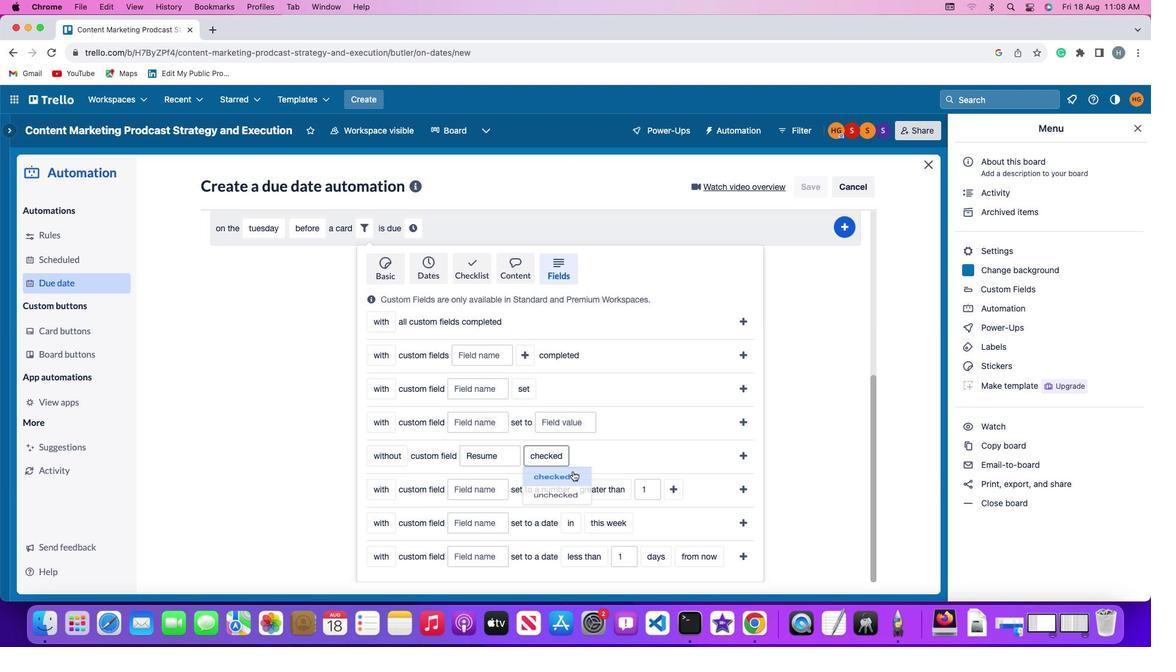 
Action: Mouse moved to (747, 452)
Screenshot: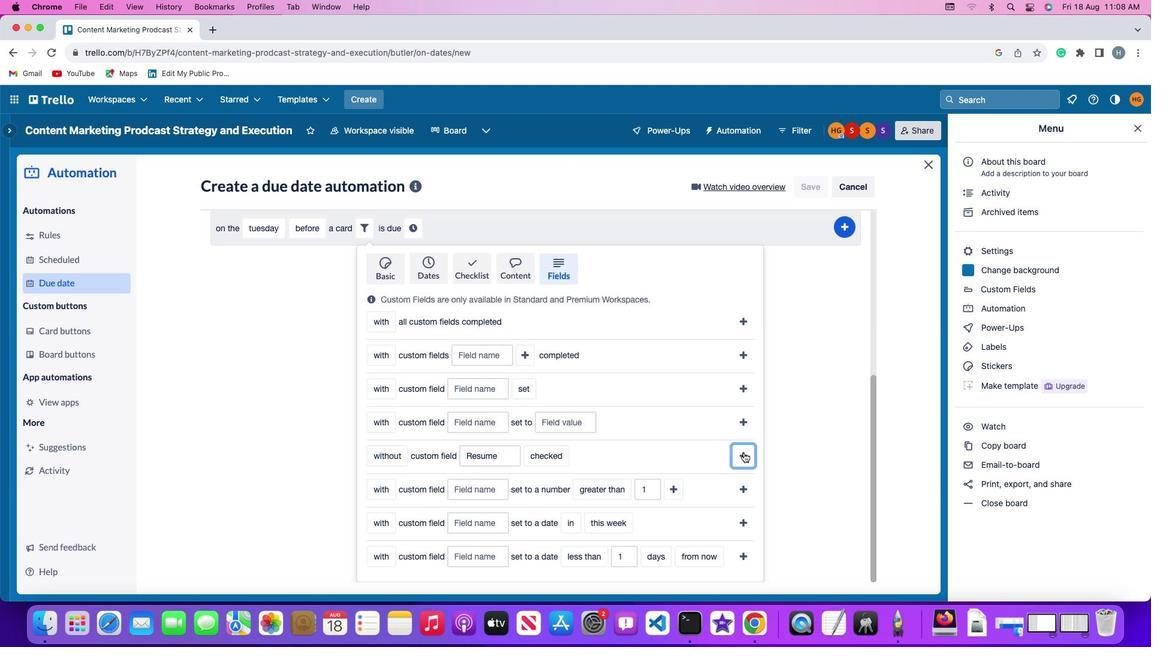 
Action: Mouse pressed left at (747, 452)
Screenshot: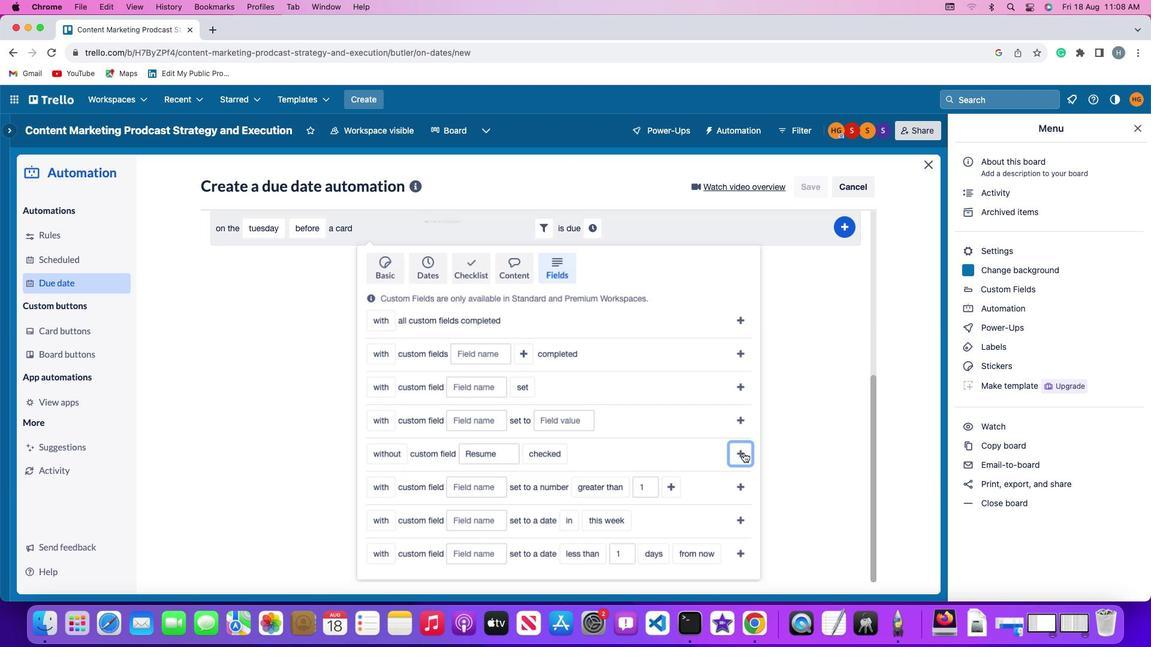 
Action: Mouse moved to (595, 513)
Screenshot: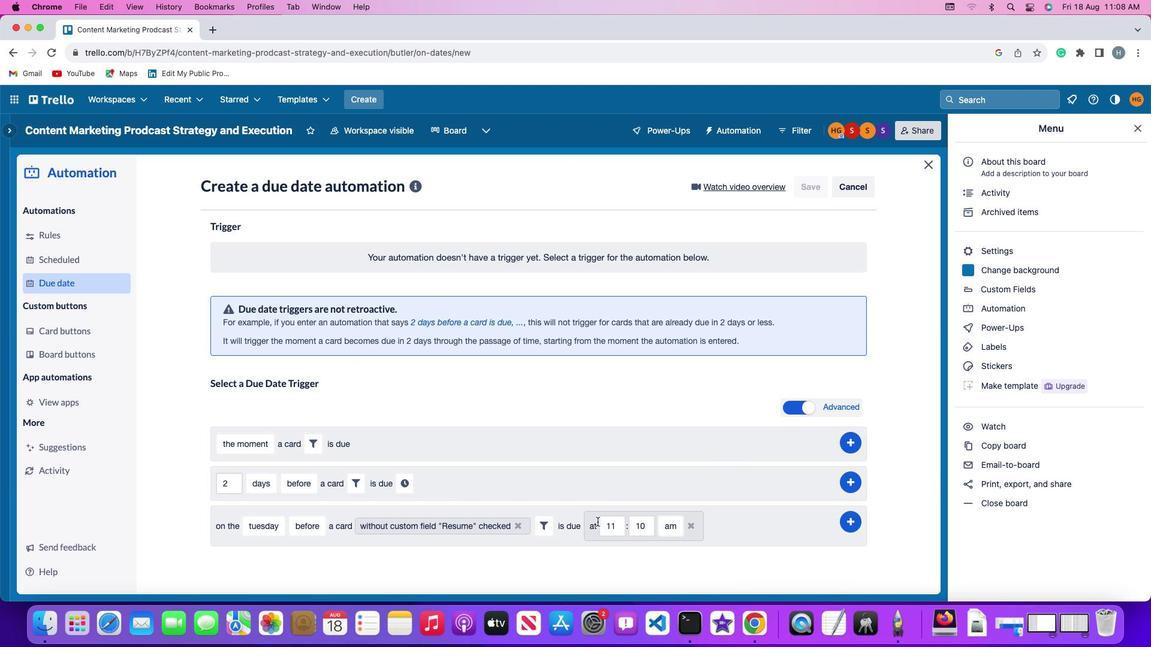 
Action: Mouse pressed left at (595, 513)
Screenshot: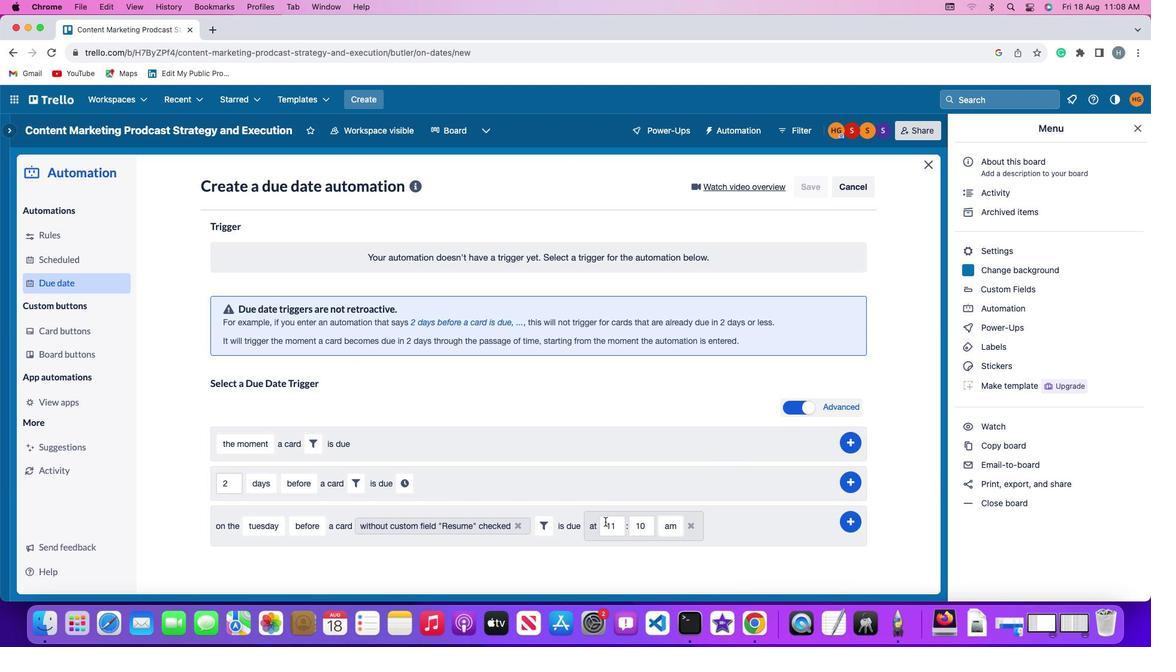 
Action: Mouse moved to (620, 516)
Screenshot: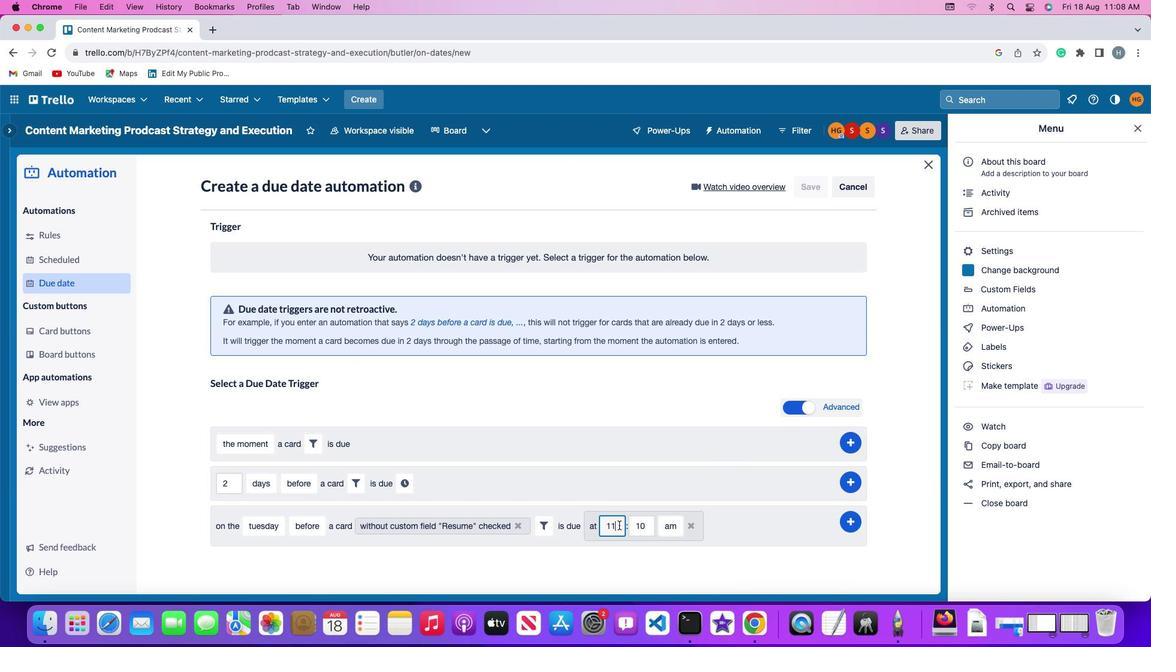 
Action: Mouse pressed left at (620, 516)
Screenshot: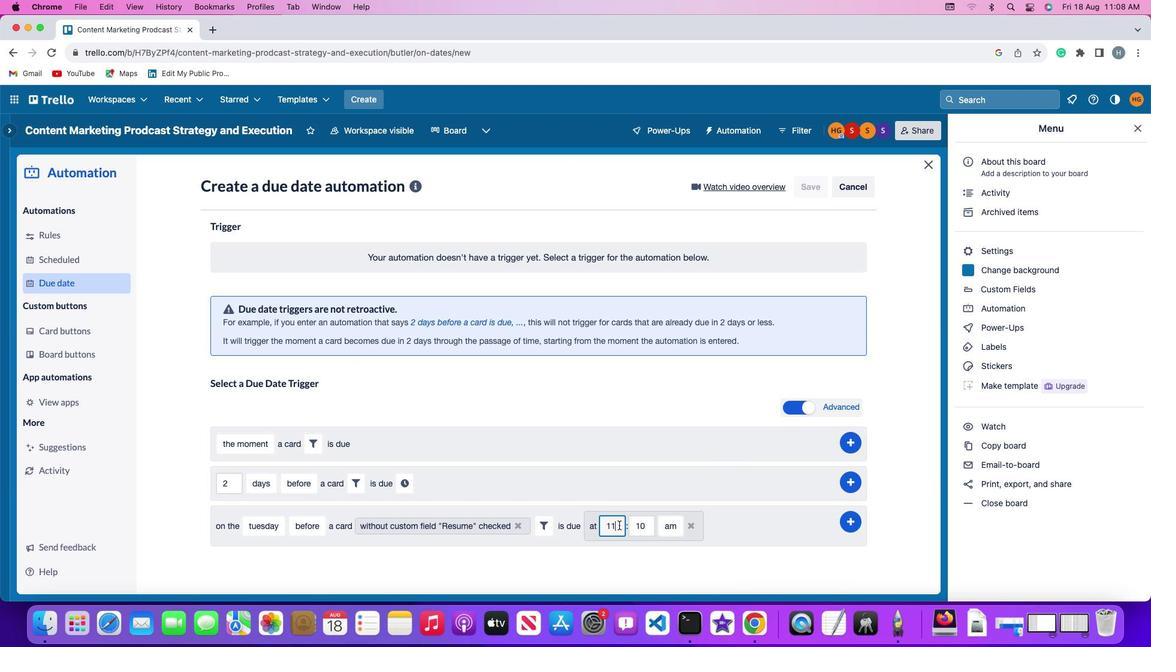 
Action: Mouse moved to (620, 515)
Screenshot: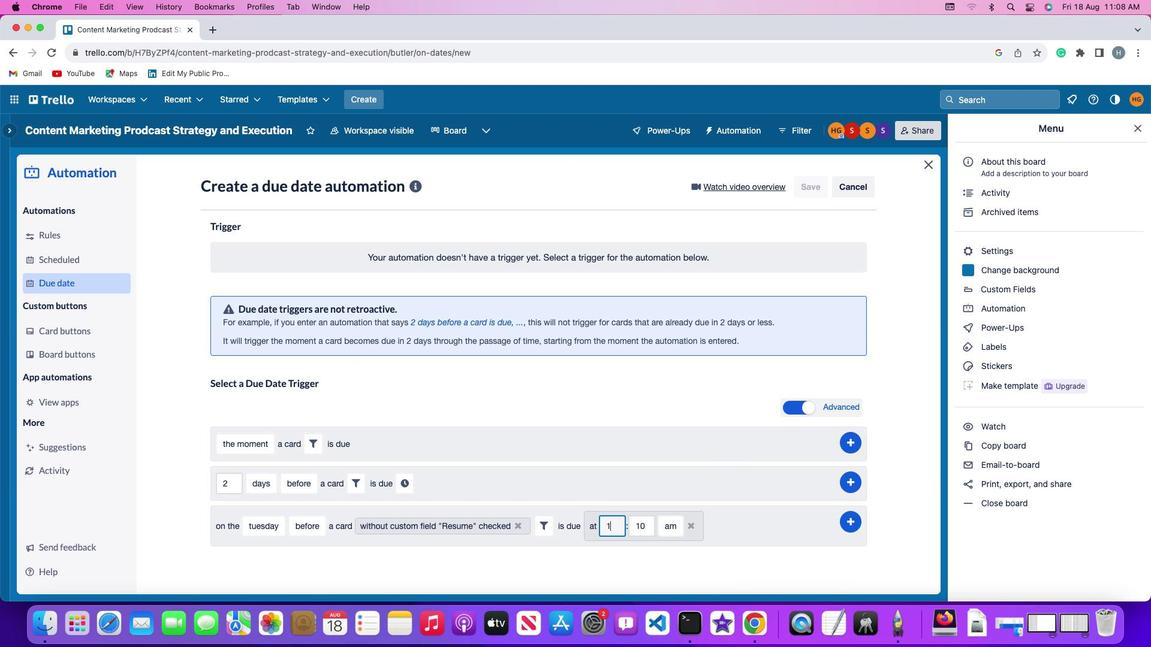 
Action: Key pressed Key.backspace
Screenshot: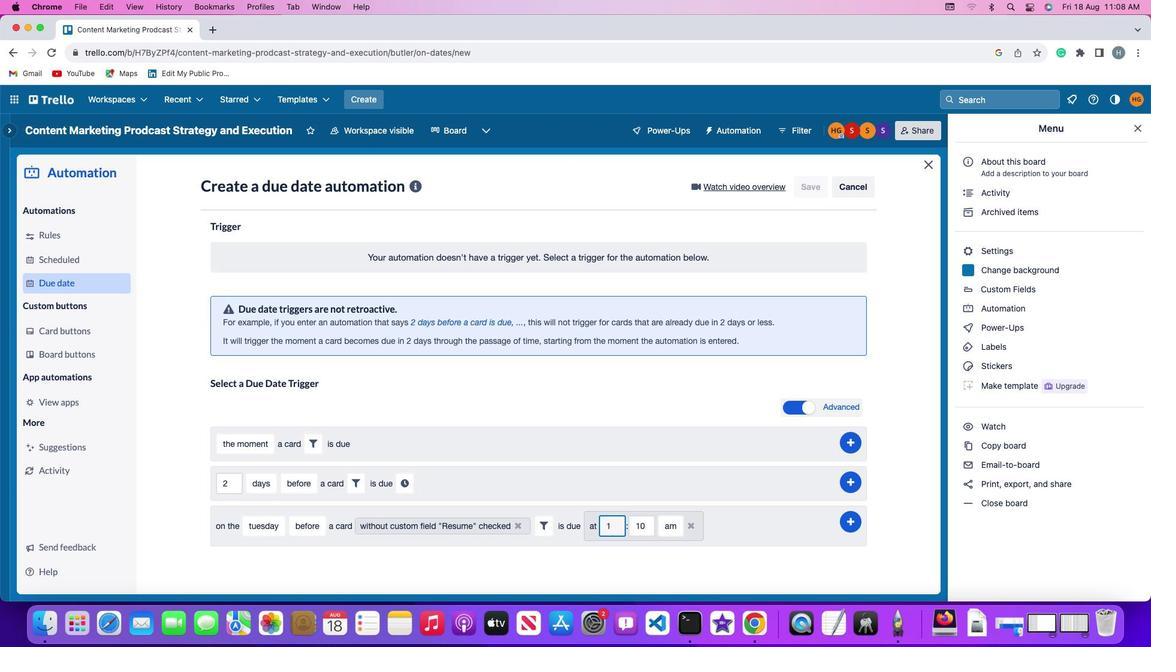 
Action: Mouse moved to (631, 515)
Screenshot: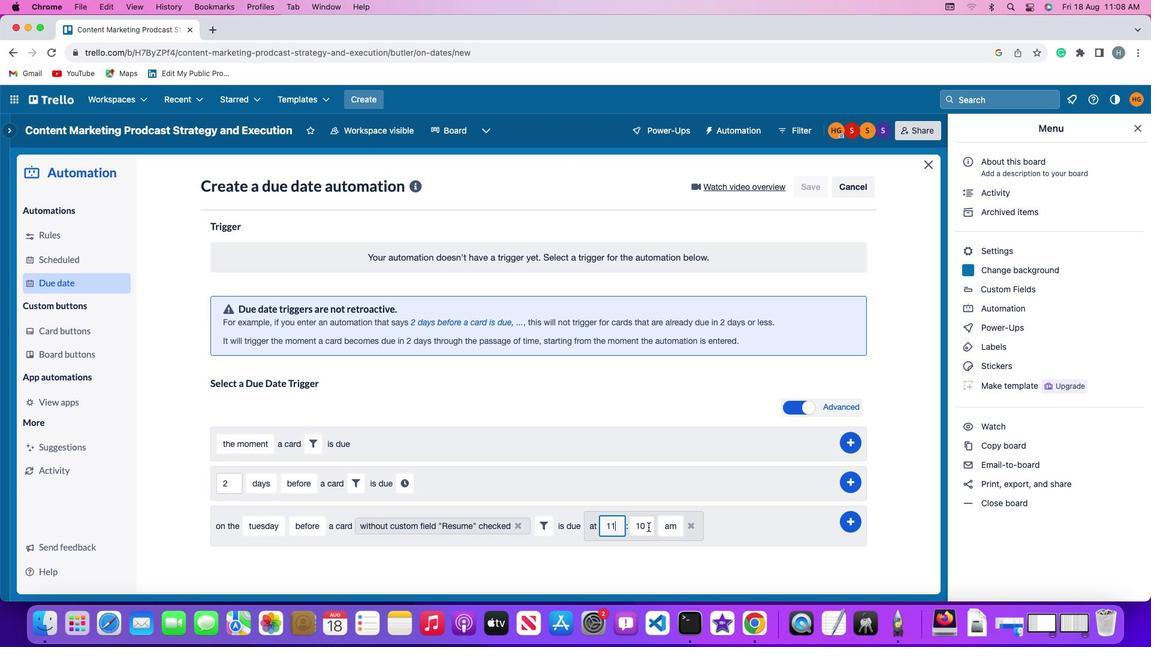 
Action: Key pressed '1'
Screenshot: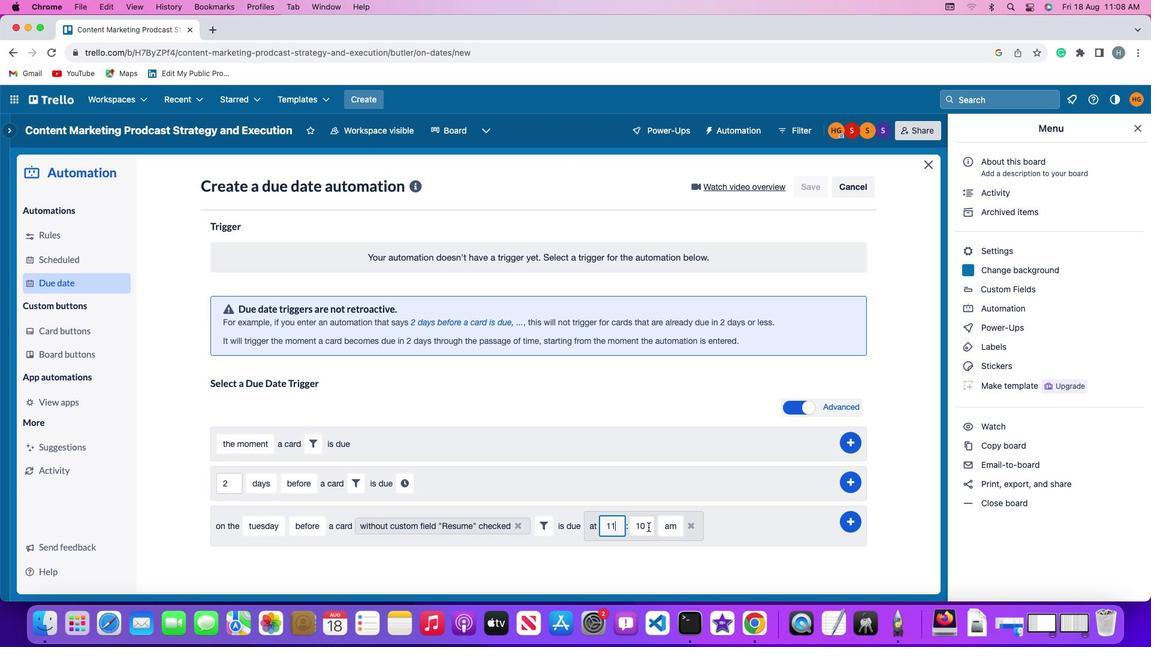 
Action: Mouse moved to (642, 514)
Screenshot: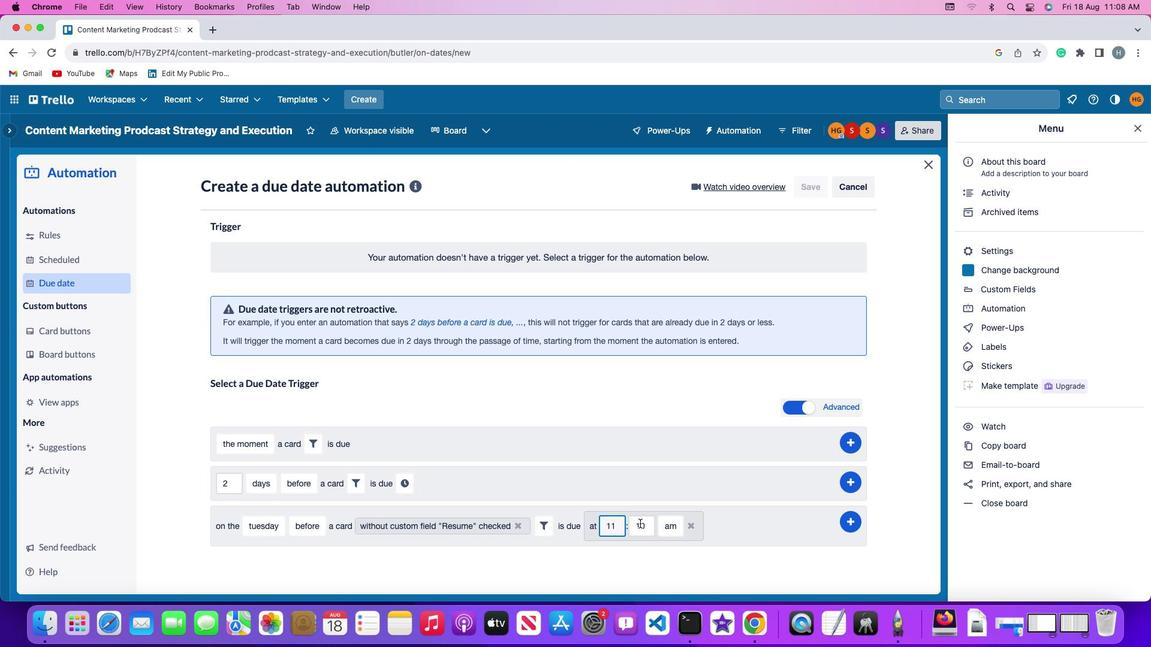 
Action: Mouse pressed left at (642, 514)
Screenshot: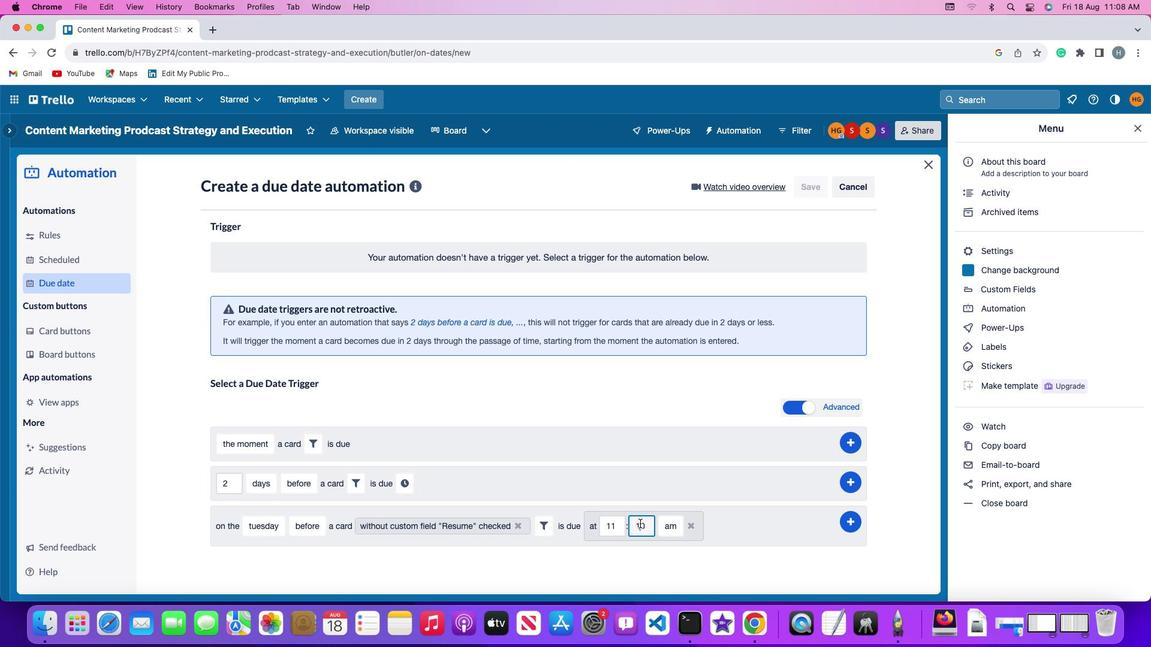 
Action: Key pressed Key.backspace'0'
Screenshot: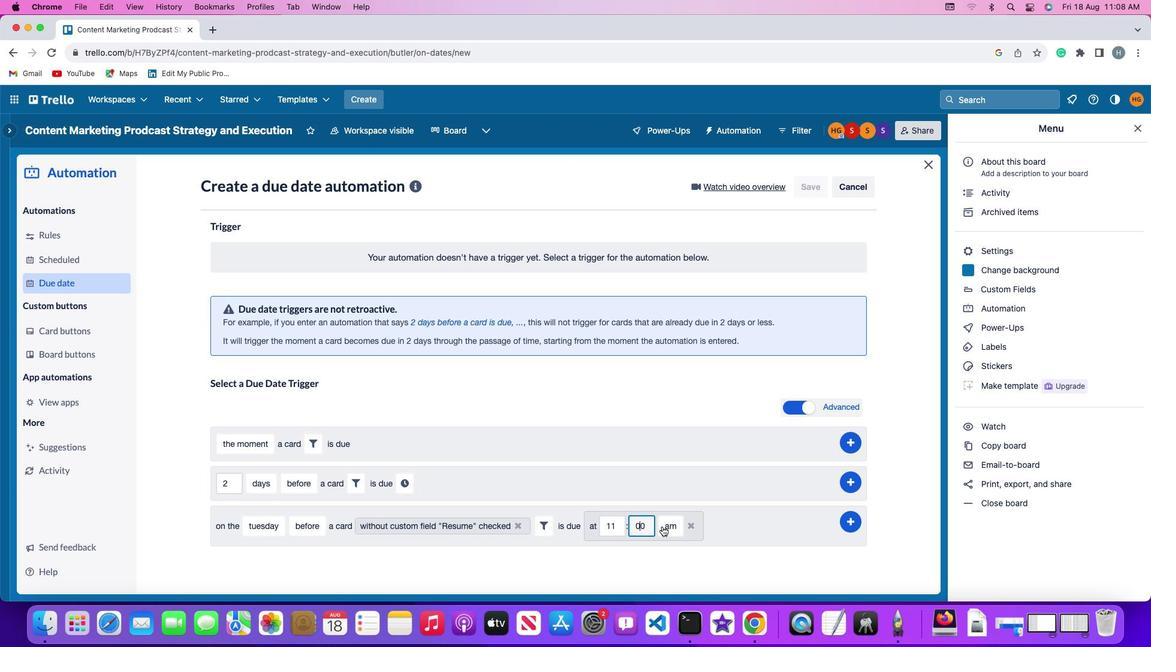 
Action: Mouse moved to (670, 518)
Screenshot: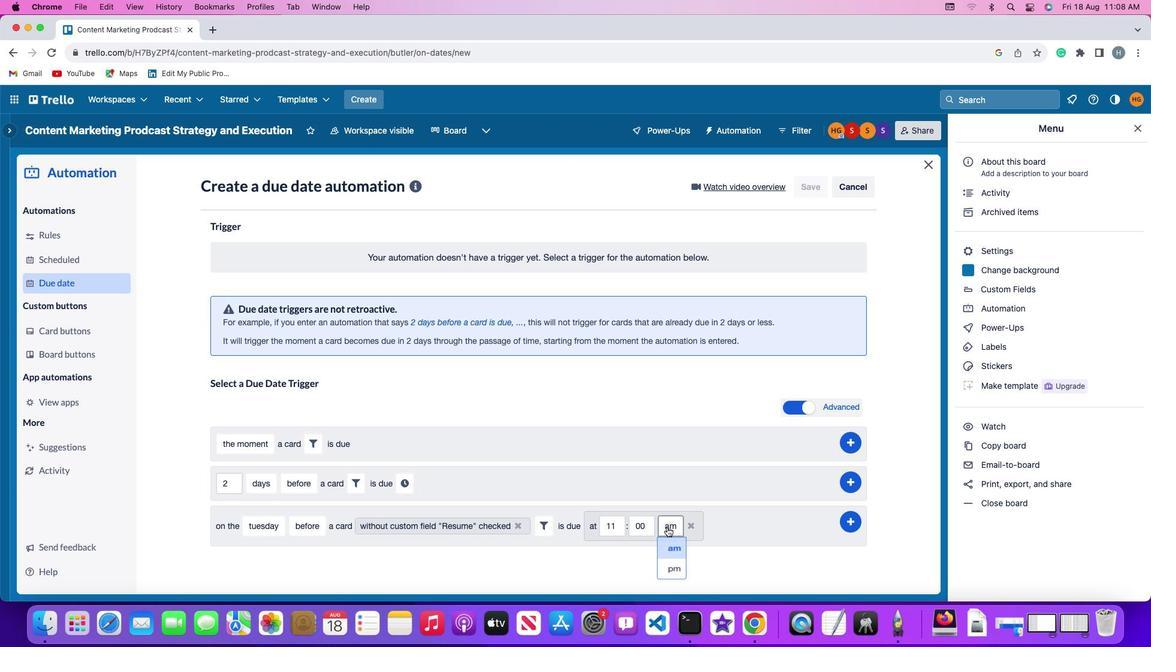 
Action: Mouse pressed left at (670, 518)
Screenshot: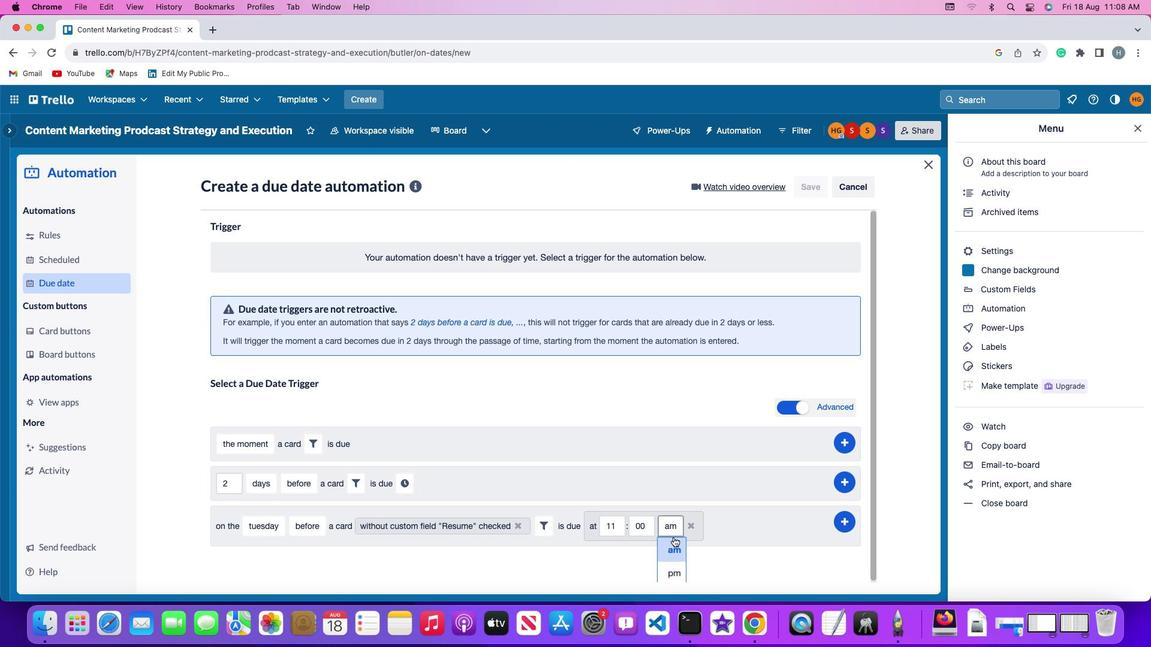 
Action: Mouse moved to (678, 536)
Screenshot: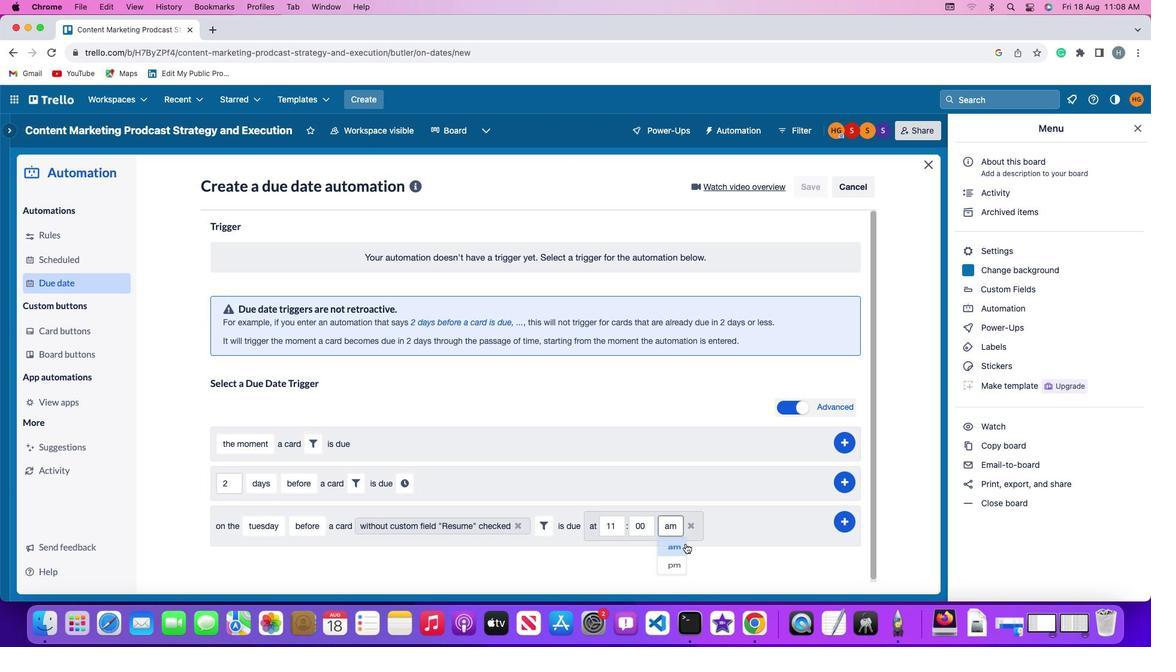 
Action: Mouse pressed left at (678, 536)
Screenshot: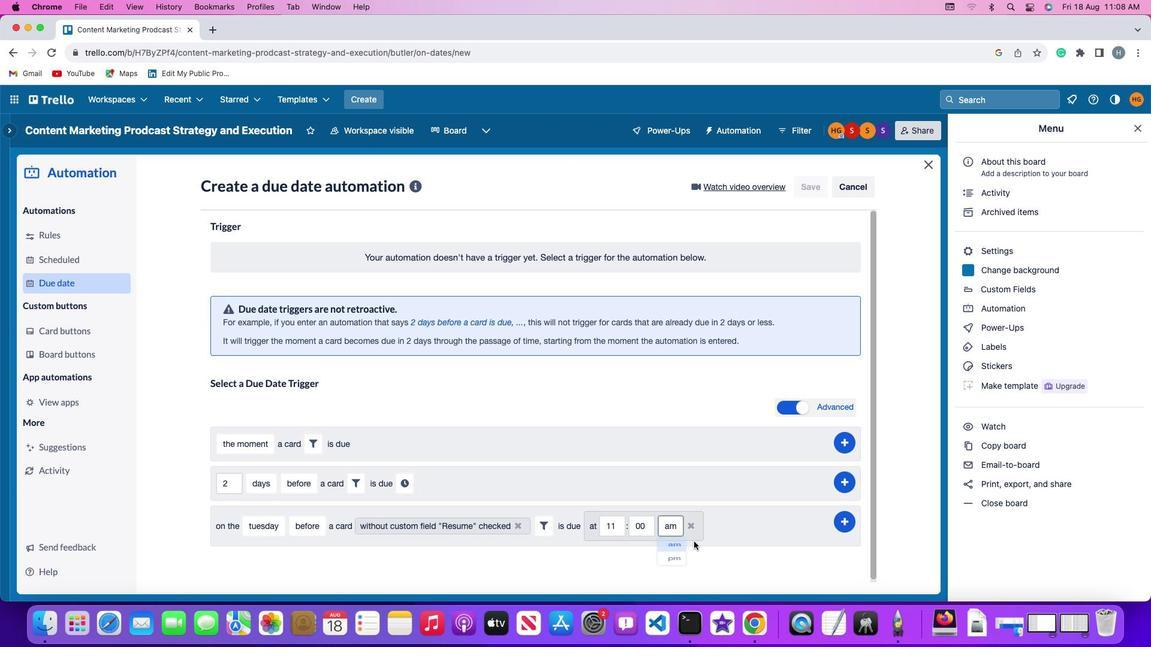 
Action: Mouse moved to (861, 512)
Screenshot: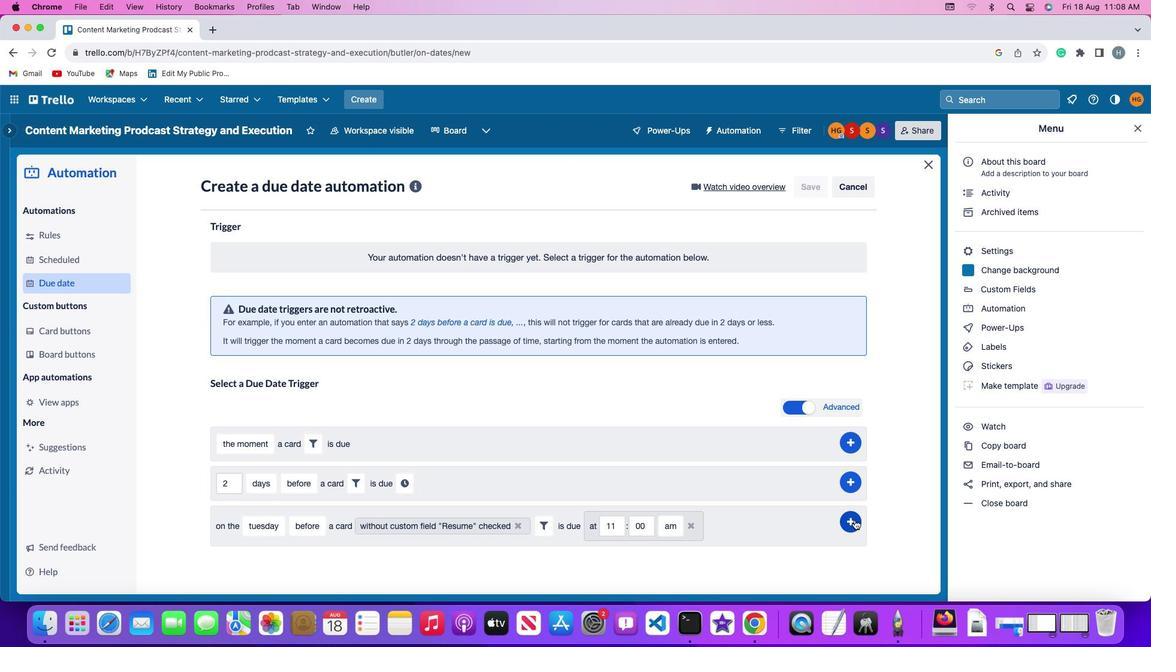
Action: Mouse pressed left at (861, 512)
Screenshot: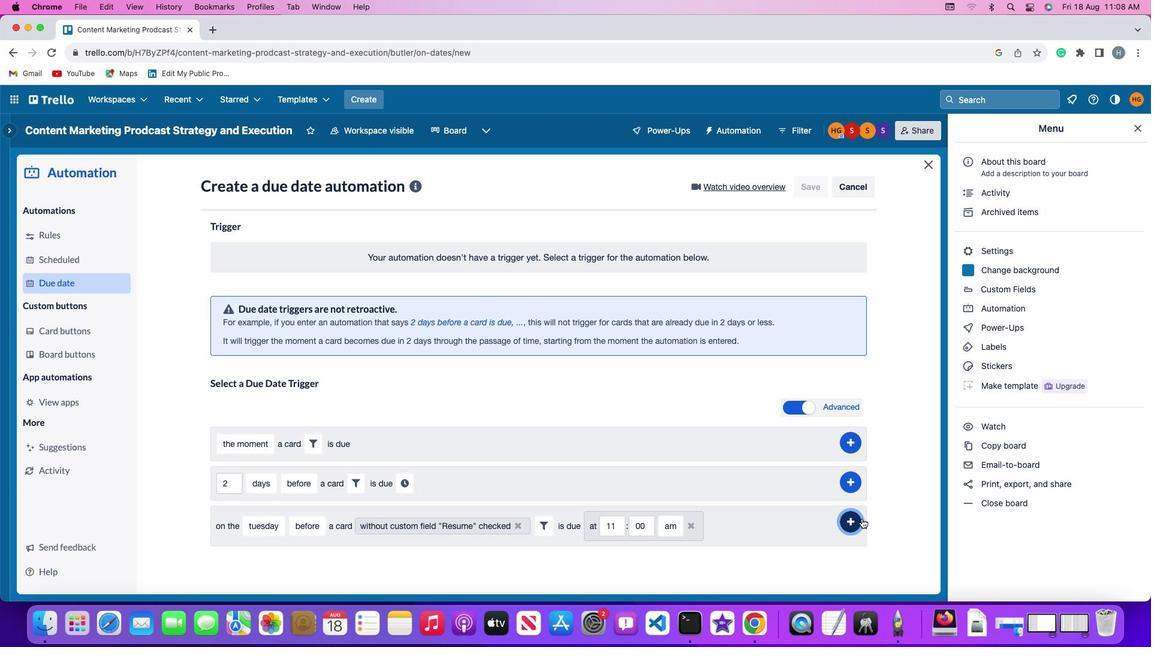 
Action: Mouse moved to (903, 432)
Screenshot: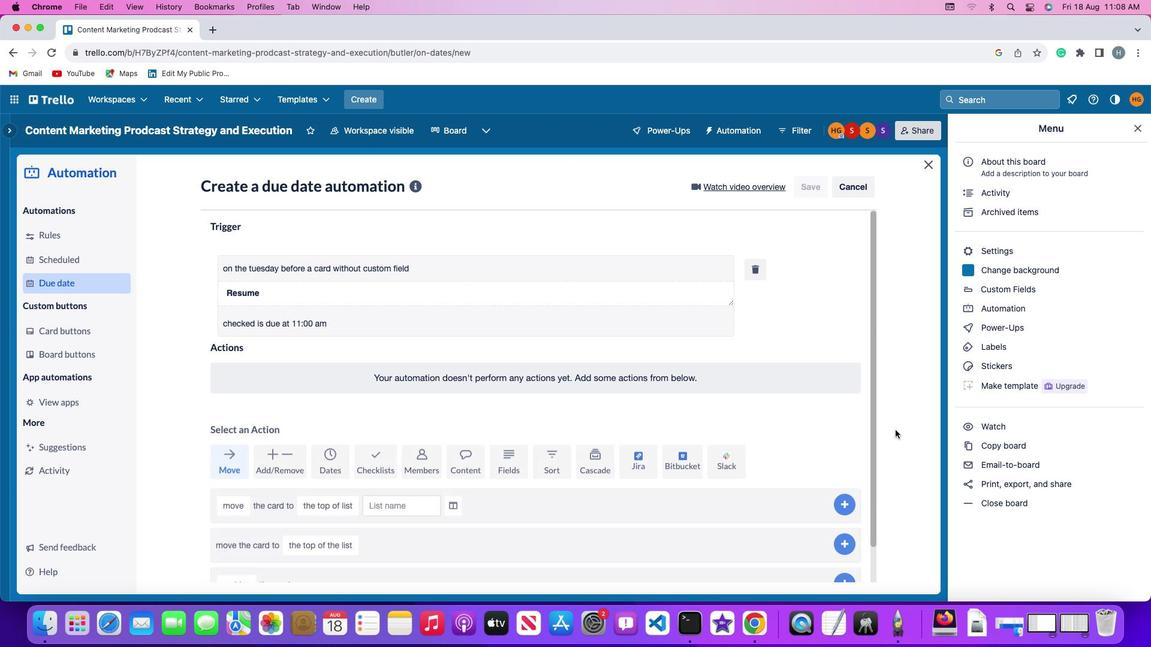 
